 Task: Font style For heading Use Italics Amiri Quran with dark grey 1 1 colour & bold. font size for heading '20 Pt. 'Change the font style of data to AngsanaUPCand font size to  9 Pt. Change the alignment of both headline & data to  Align center. In the sheet  BankBalances templates
Action: Mouse moved to (40, 169)
Screenshot: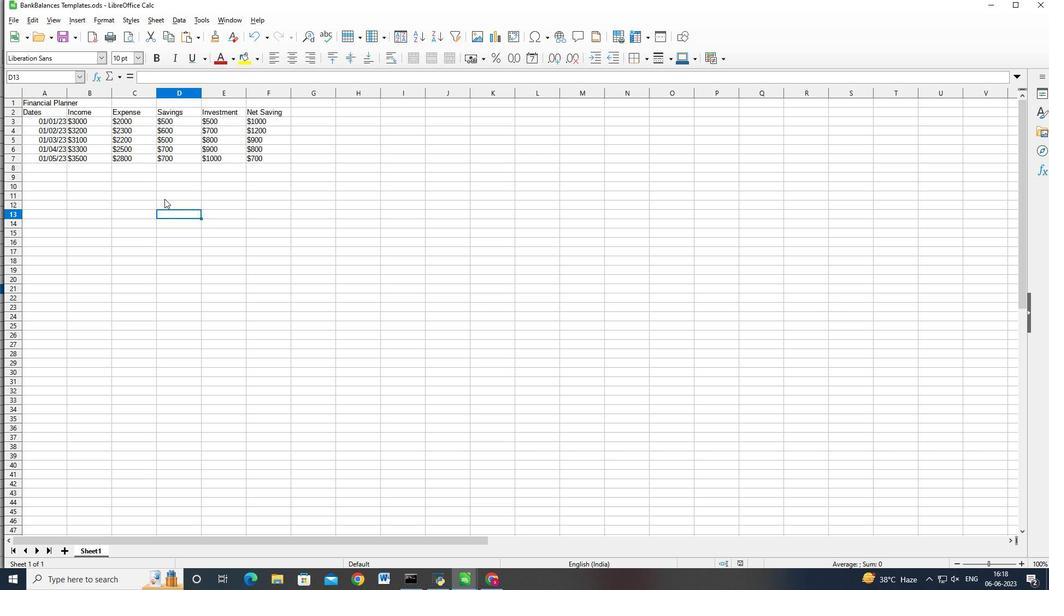 
Action: Mouse pressed left at (40, 169)
Screenshot: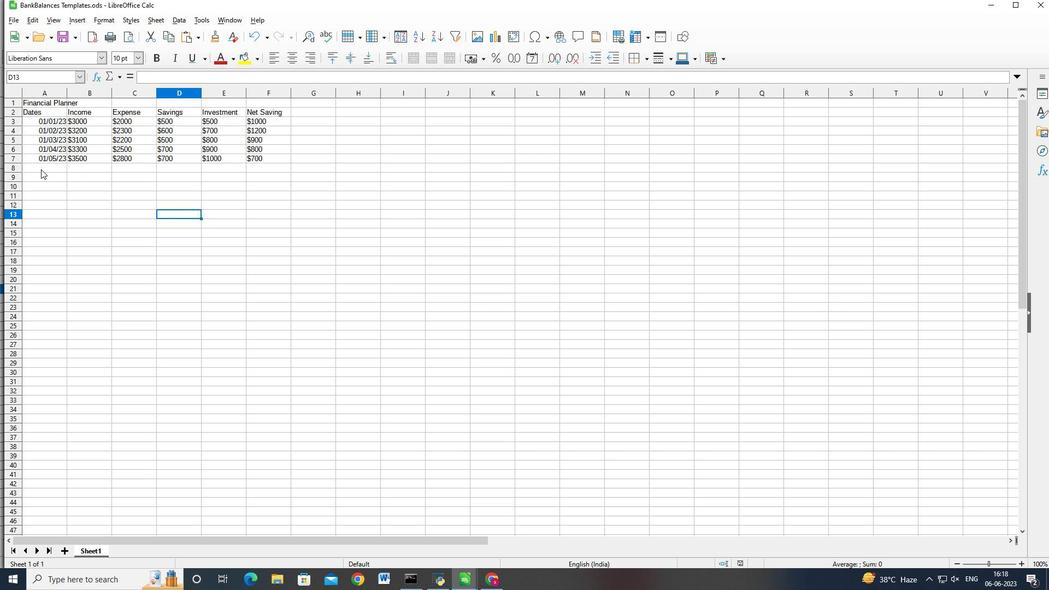 
Action: Mouse moved to (78, 178)
Screenshot: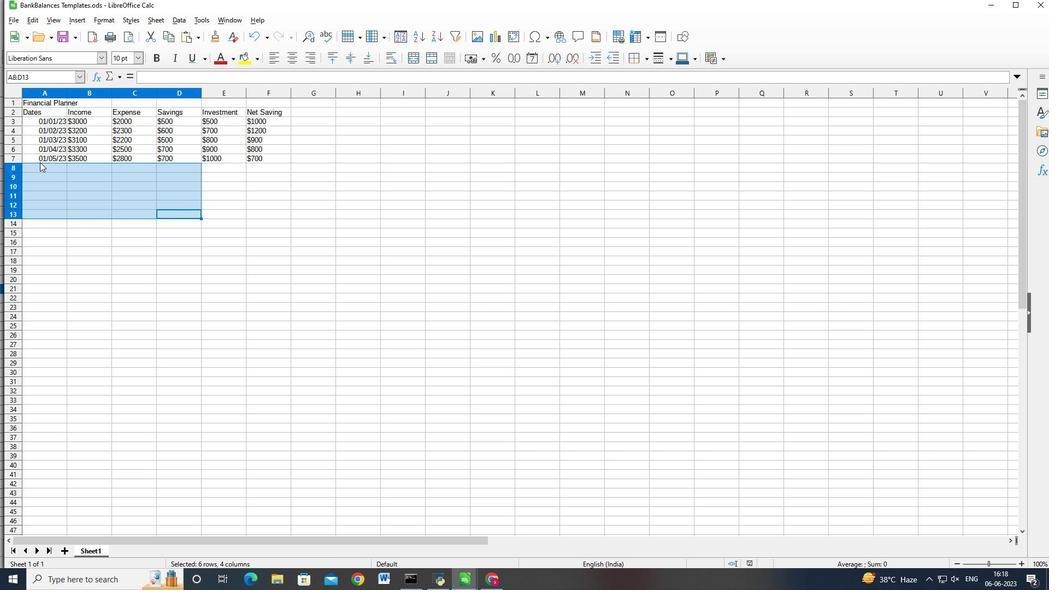 
Action: Mouse pressed right at (78, 178)
Screenshot: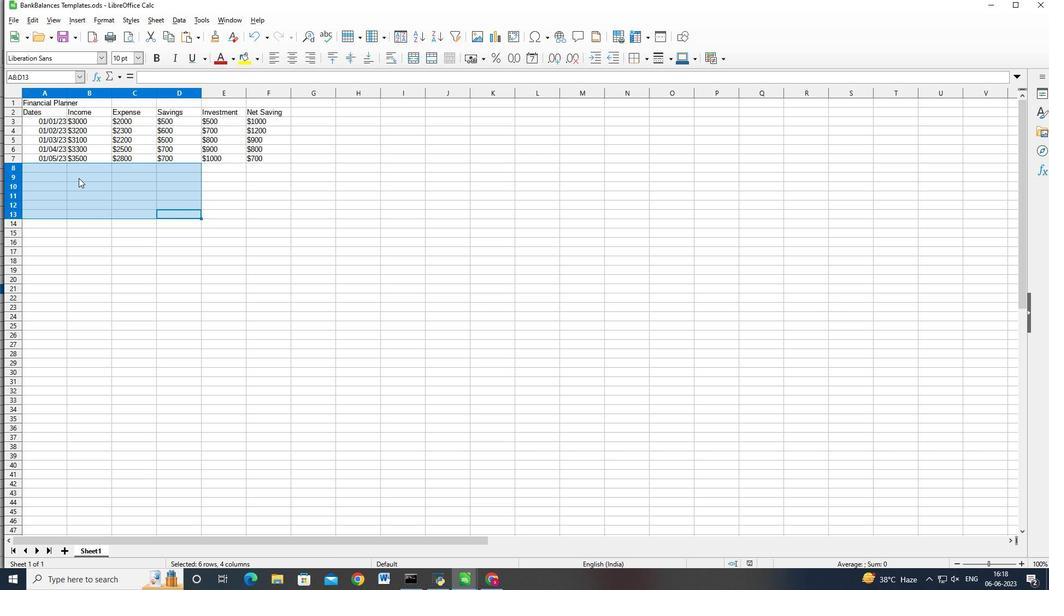 
Action: Mouse moved to (46, 179)
Screenshot: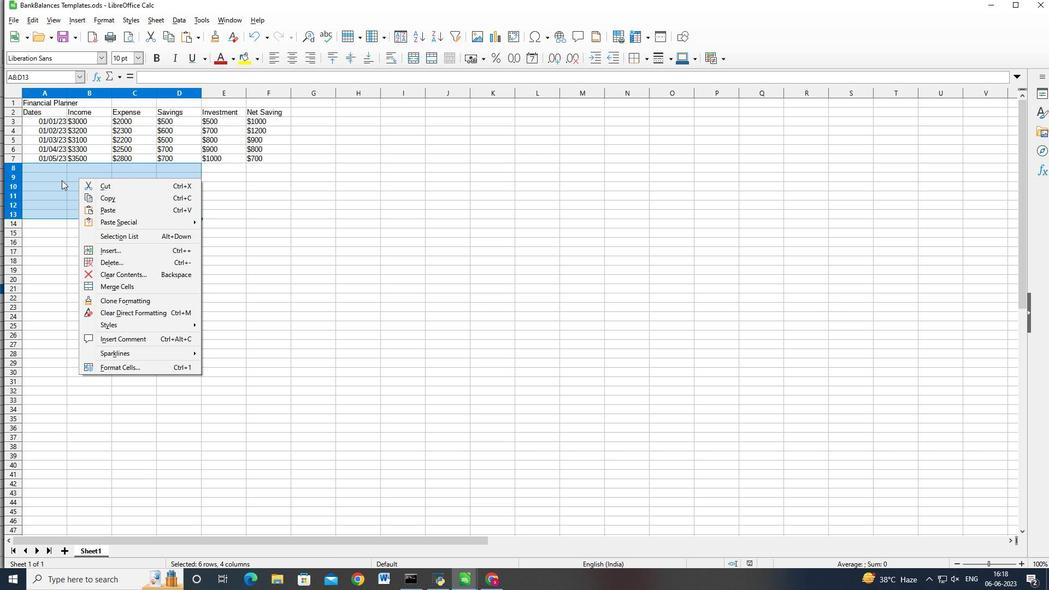 
Action: Mouse pressed right at (46, 179)
Screenshot: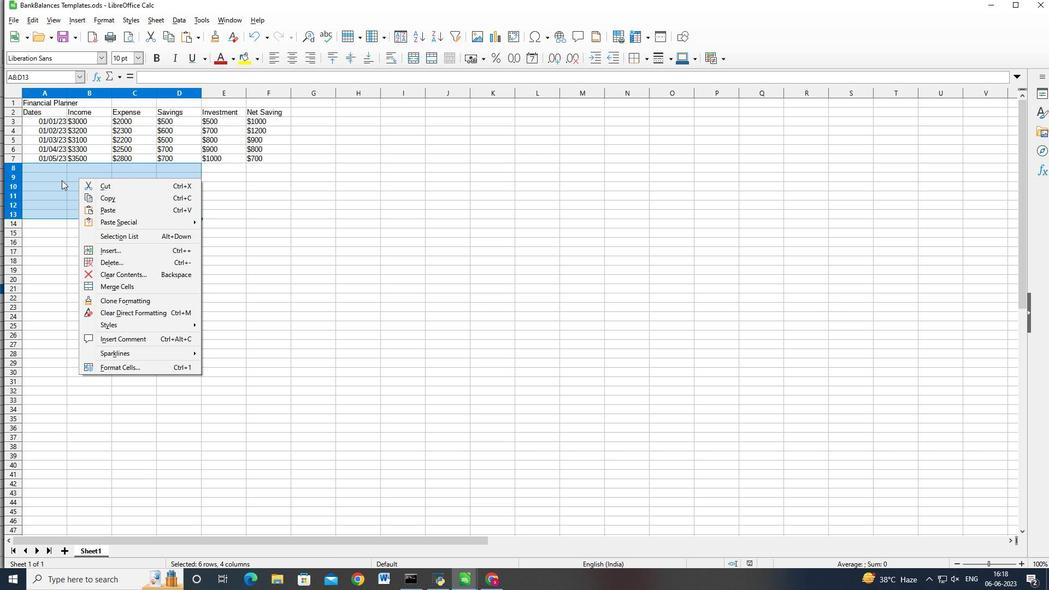 
Action: Mouse pressed right at (46, 179)
Screenshot: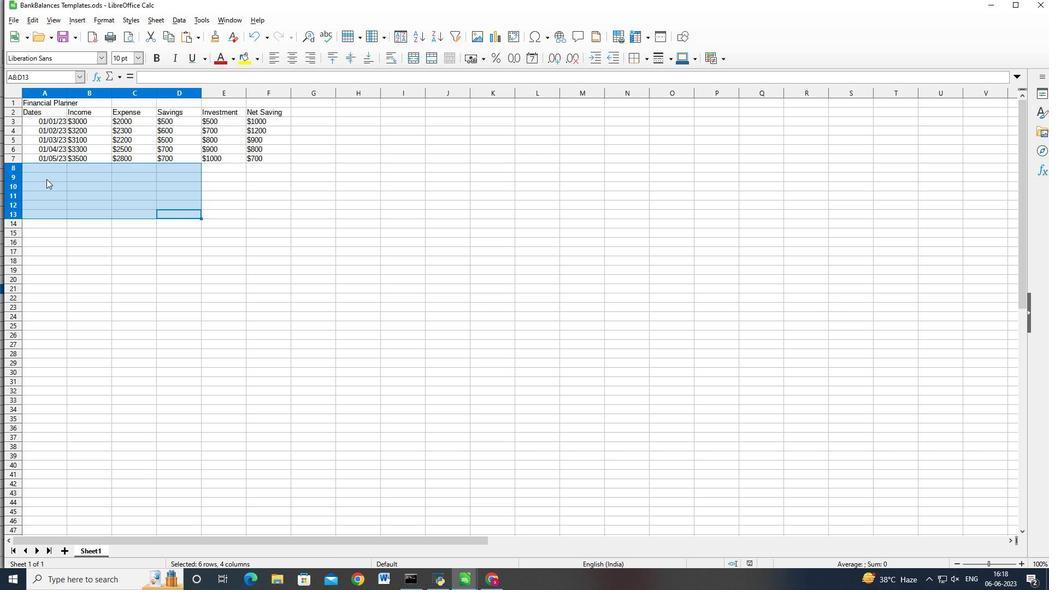 
Action: Mouse moved to (386, 229)
Screenshot: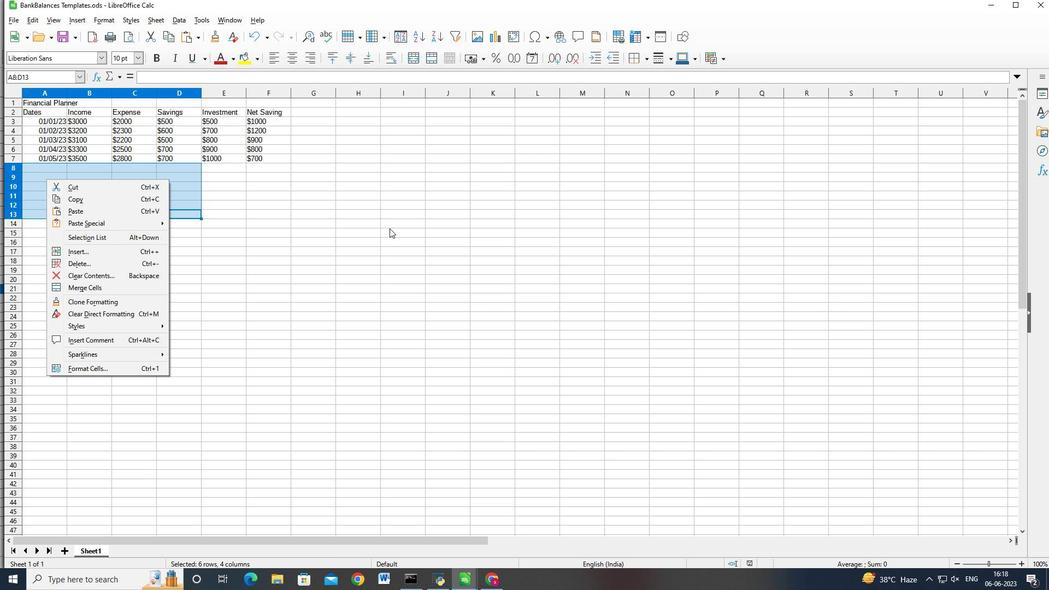 
Action: Mouse pressed left at (386, 229)
Screenshot: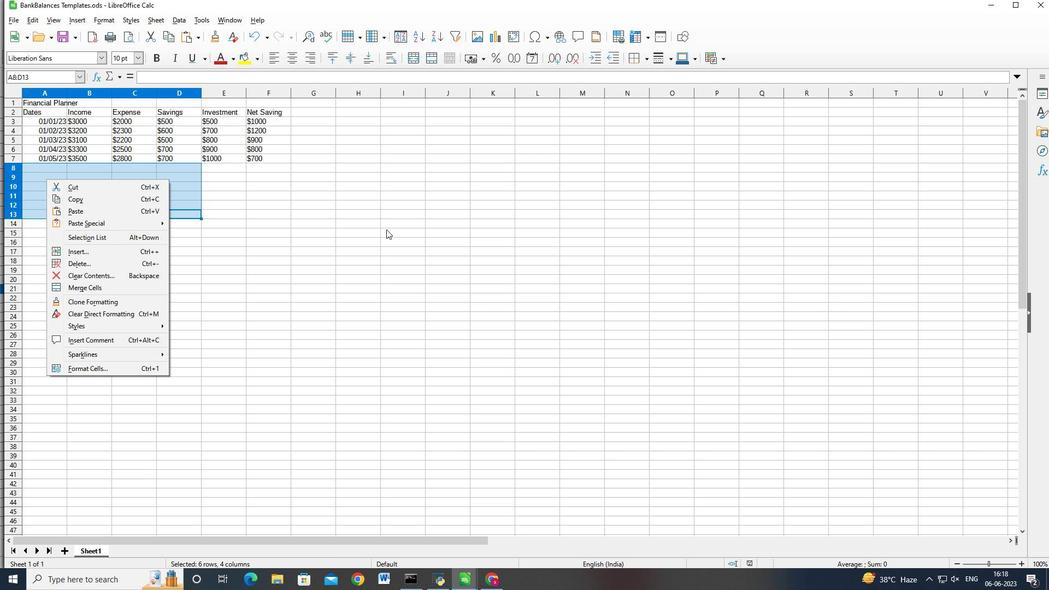 
Action: Mouse moved to (122, 235)
Screenshot: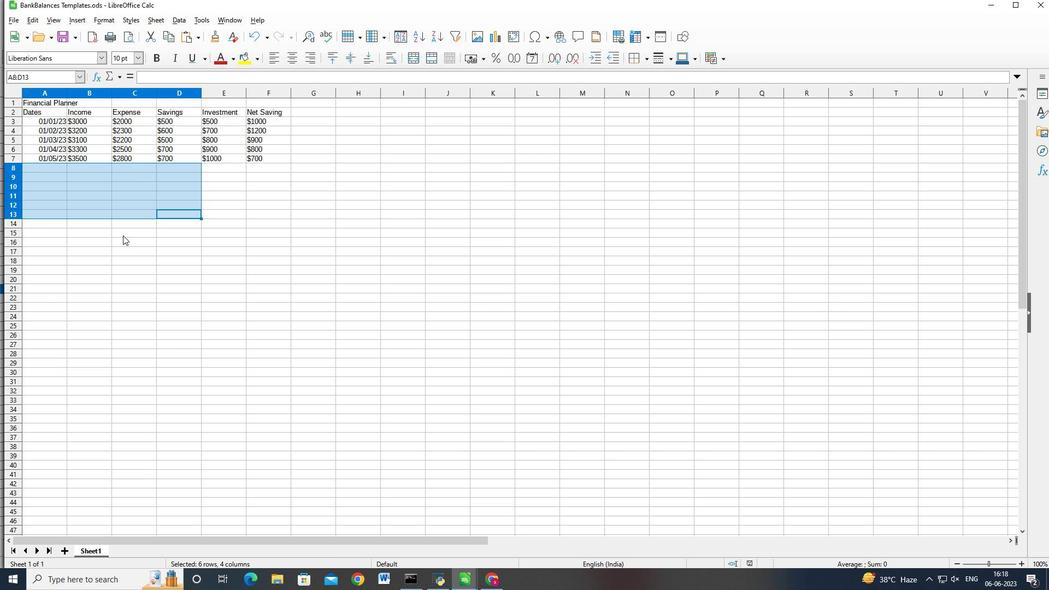 
Action: Mouse pressed left at (122, 235)
Screenshot: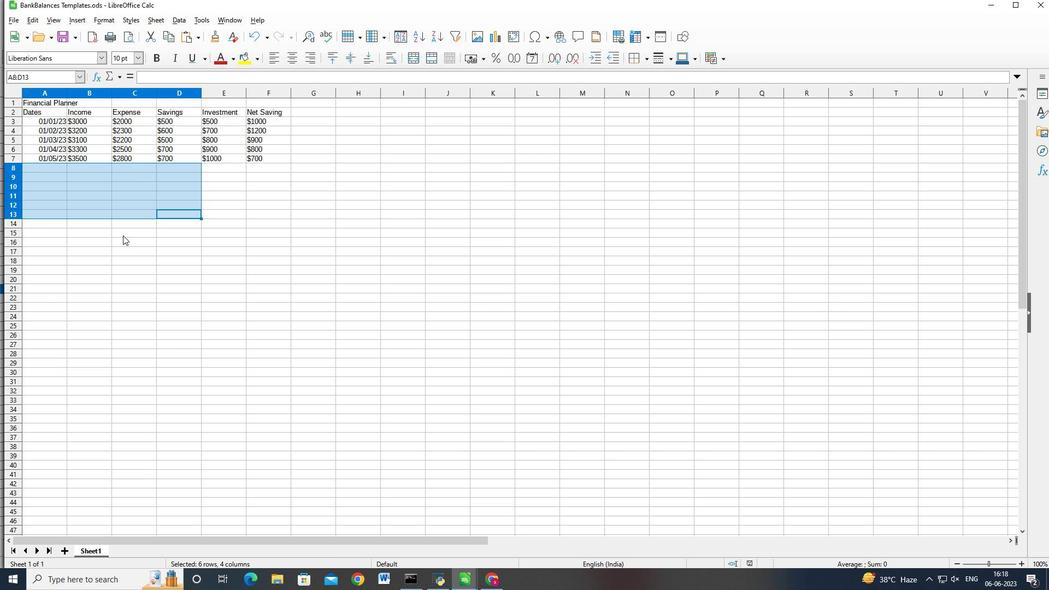 
Action: Mouse moved to (39, 103)
Screenshot: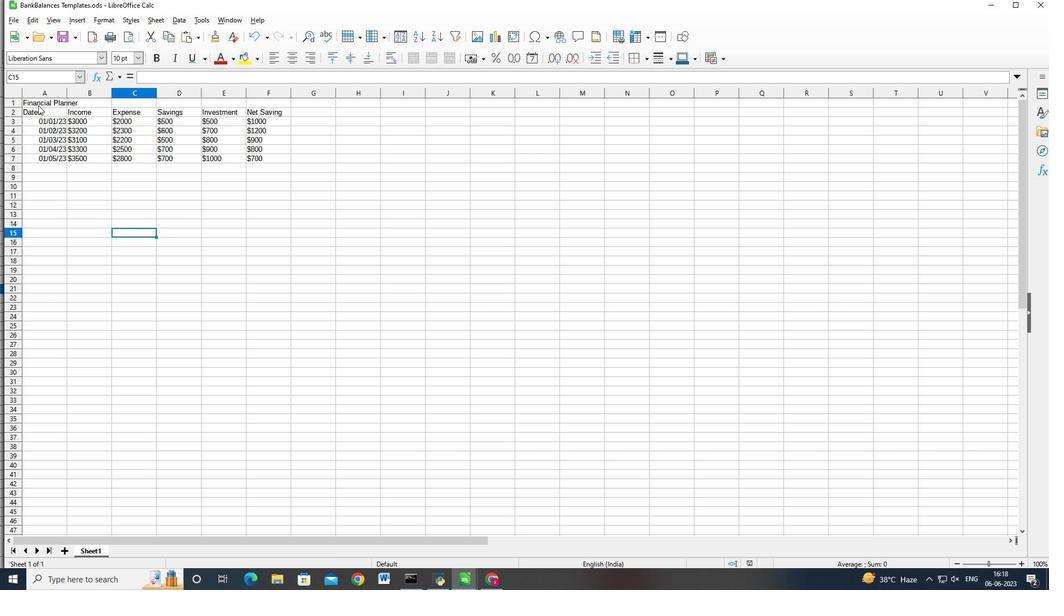 
Action: Mouse pressed left at (39, 103)
Screenshot: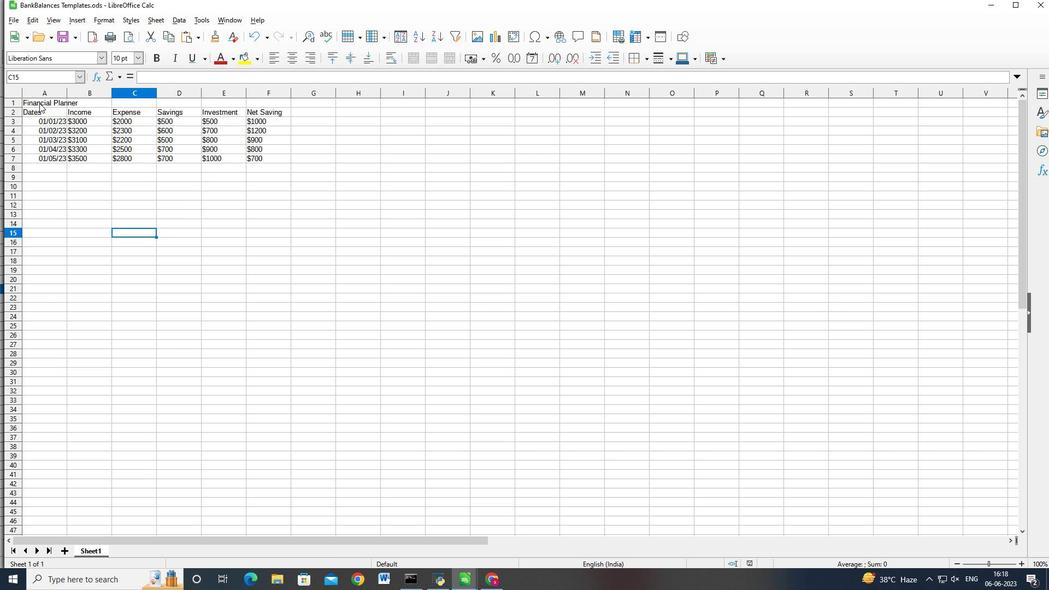 
Action: Mouse moved to (77, 99)
Screenshot: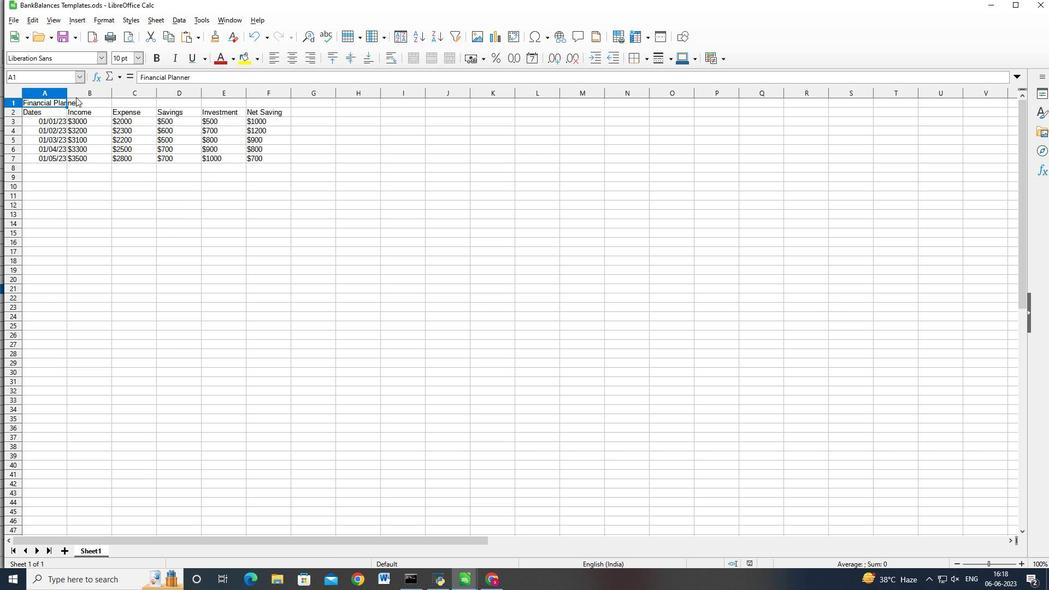 
Action: Key pressed <Key.shift>
Screenshot: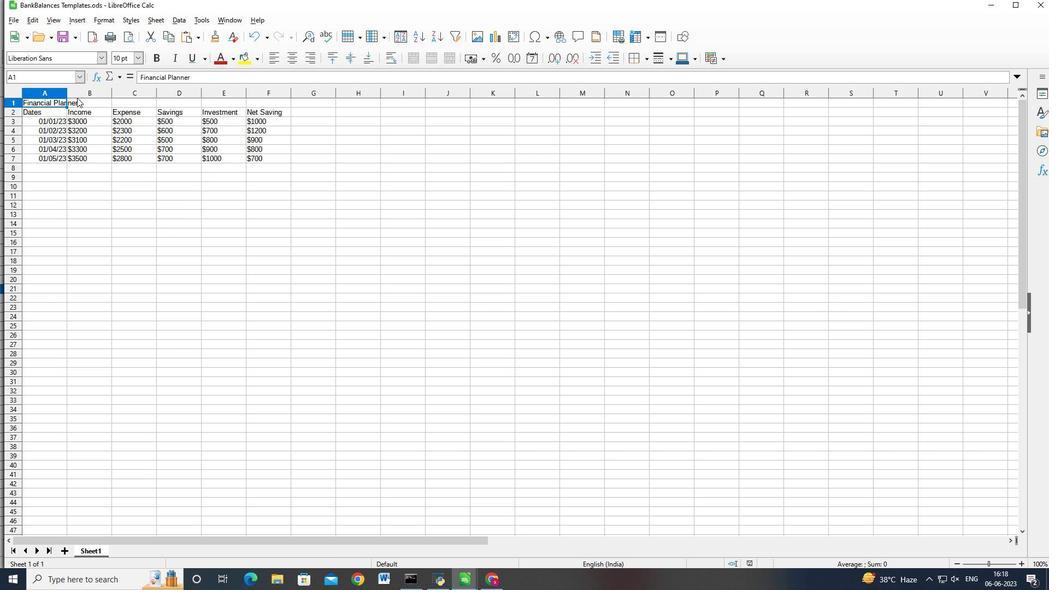 
Action: Mouse moved to (77, 100)
Screenshot: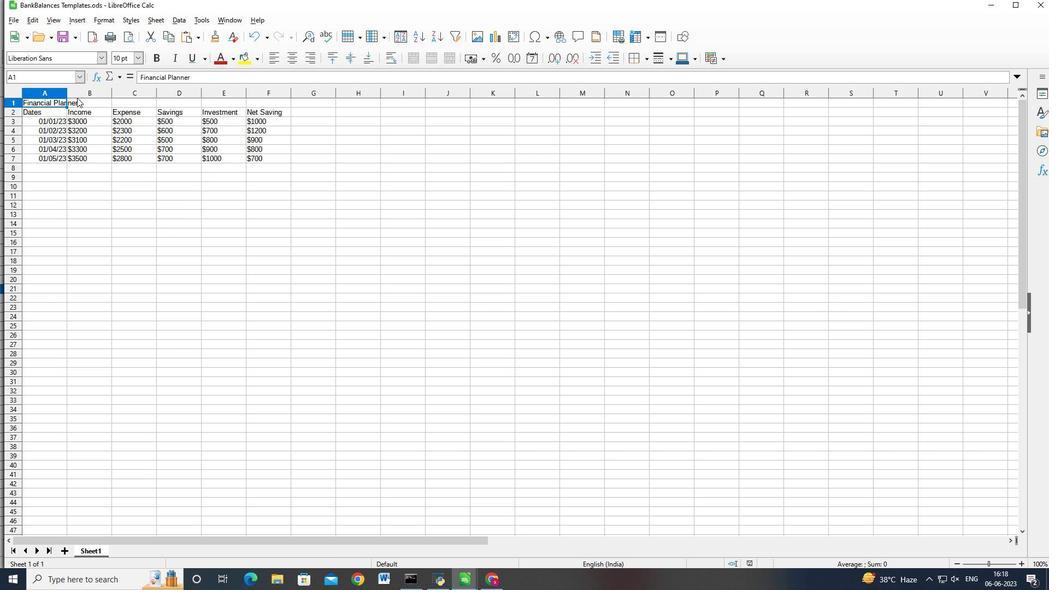 
Action: Mouse pressed left at (77, 100)
Screenshot: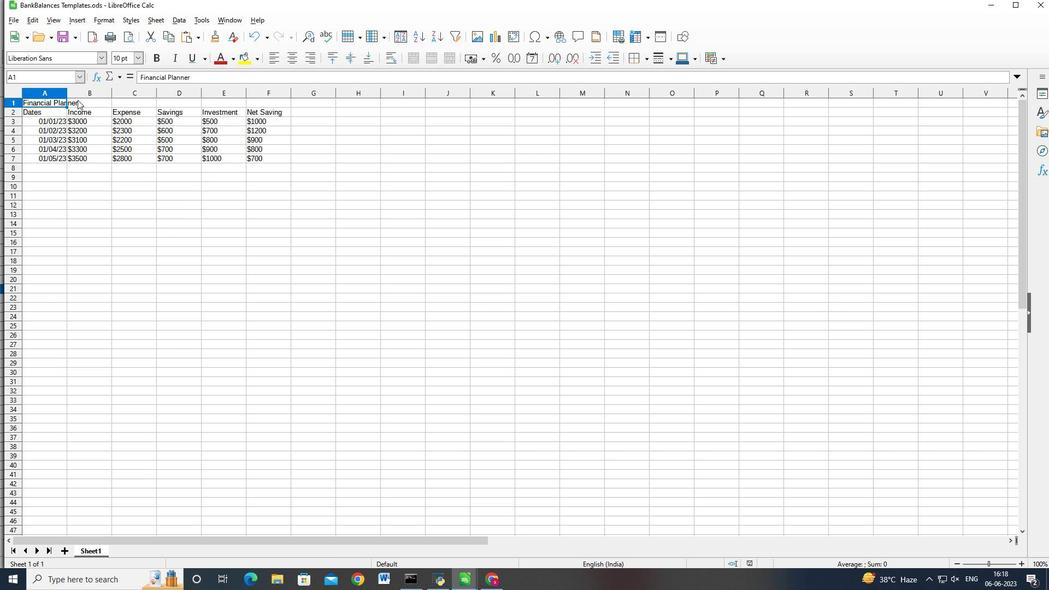 
Action: Key pressed <Key.shift><Key.shift><Key.shift><Key.shift><Key.shift><Key.shift><Key.shift><Key.shift><Key.shift><Key.shift><Key.shift><Key.shift><Key.shift><Key.shift><Key.shift><Key.shift><Key.shift><Key.shift><Key.shift><Key.shift><Key.shift><Key.shift><Key.shift><Key.shift><Key.shift><Key.shift><Key.shift><Key.shift><Key.shift><Key.shift><Key.shift><Key.shift><Key.shift><Key.shift><Key.shift><Key.shift><Key.shift>
Screenshot: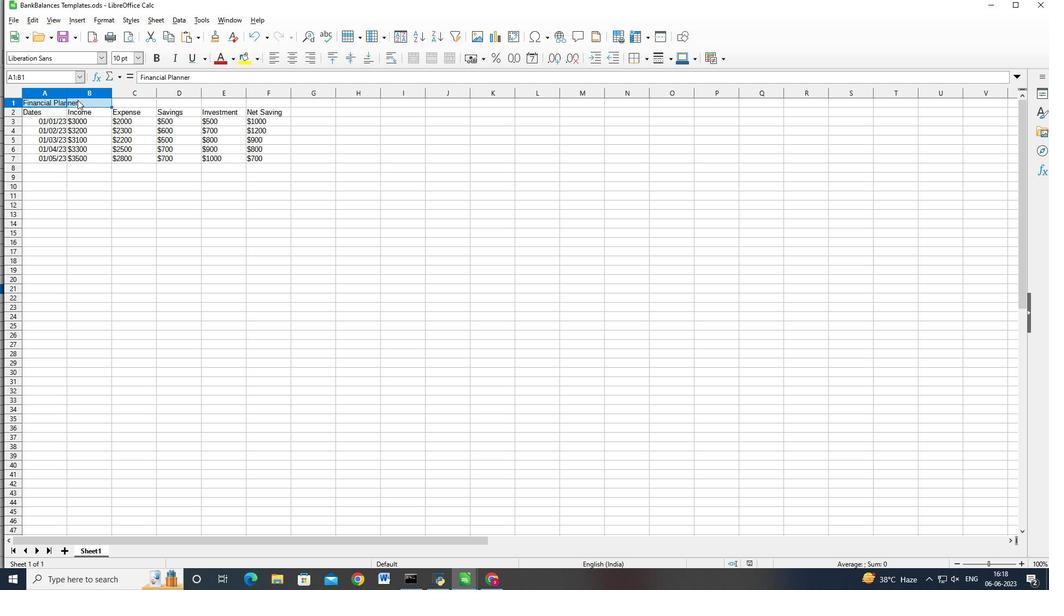 
Action: Mouse moved to (103, 57)
Screenshot: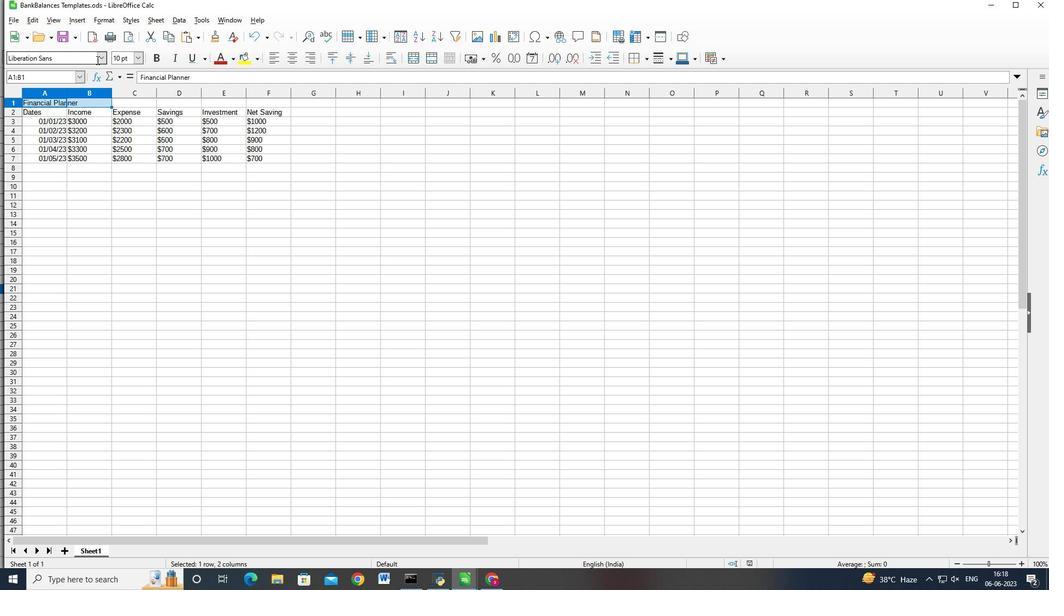 
Action: Mouse pressed left at (103, 57)
Screenshot: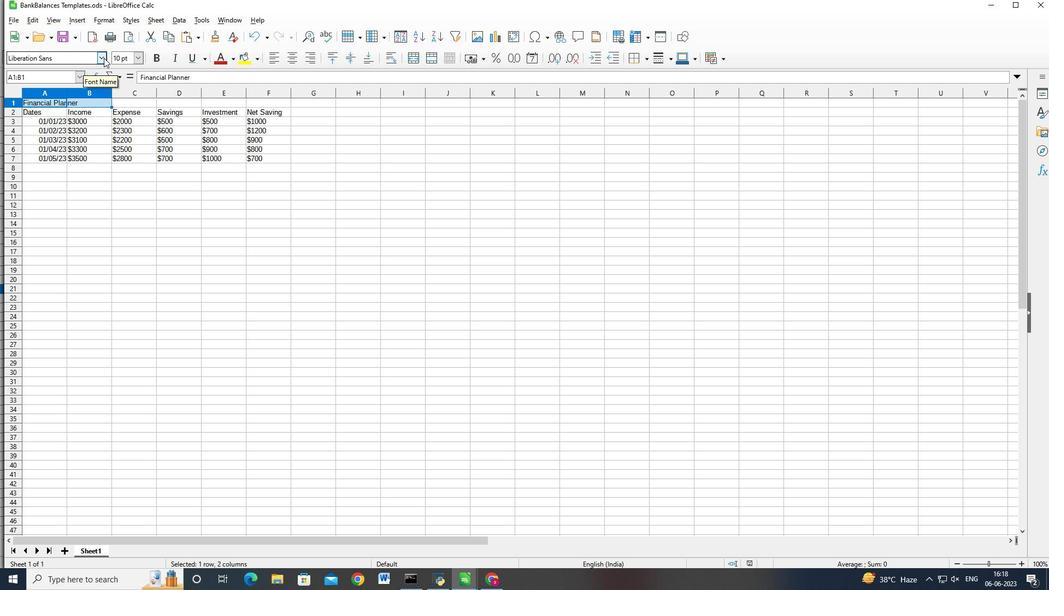 
Action: Mouse pressed left at (103, 57)
Screenshot: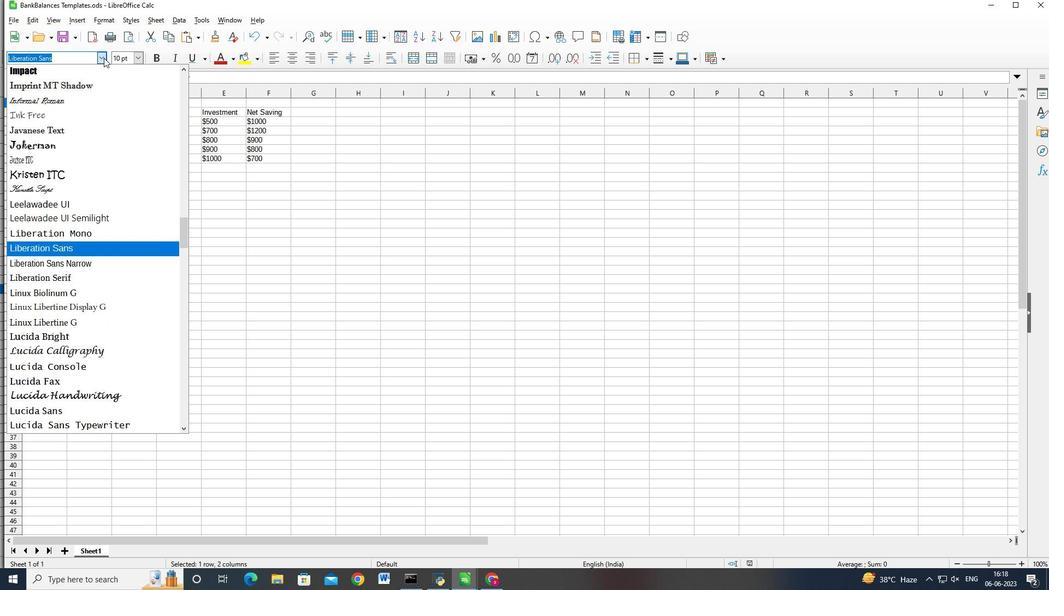 
Action: Mouse moved to (97, 60)
Screenshot: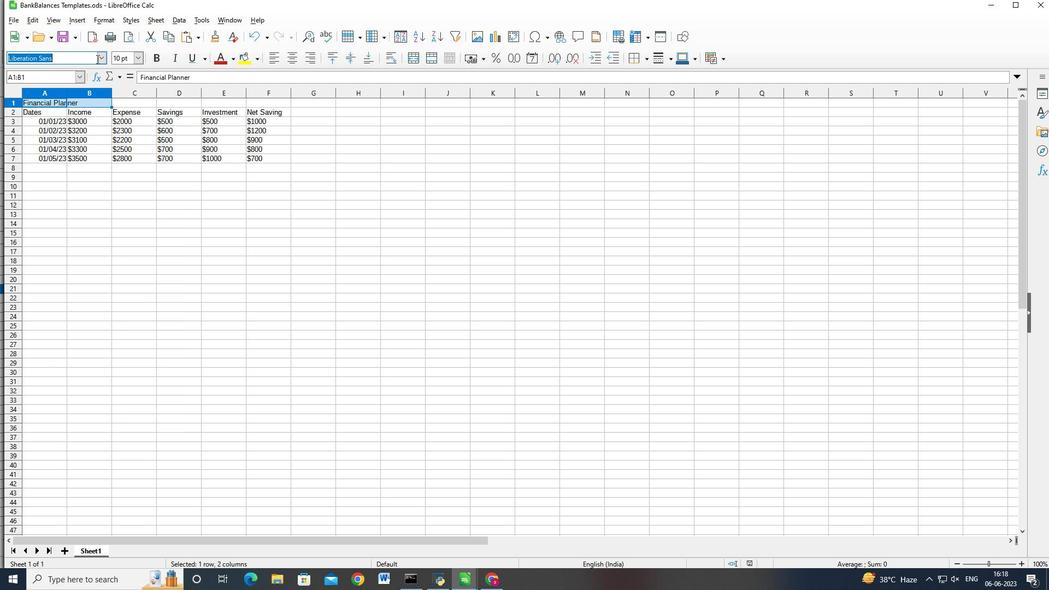 
Action: Key pressed <Key.backspace><Key.shift_r>Amiri<Key.space><Key.shift_r>quran<Key.enter>
Screenshot: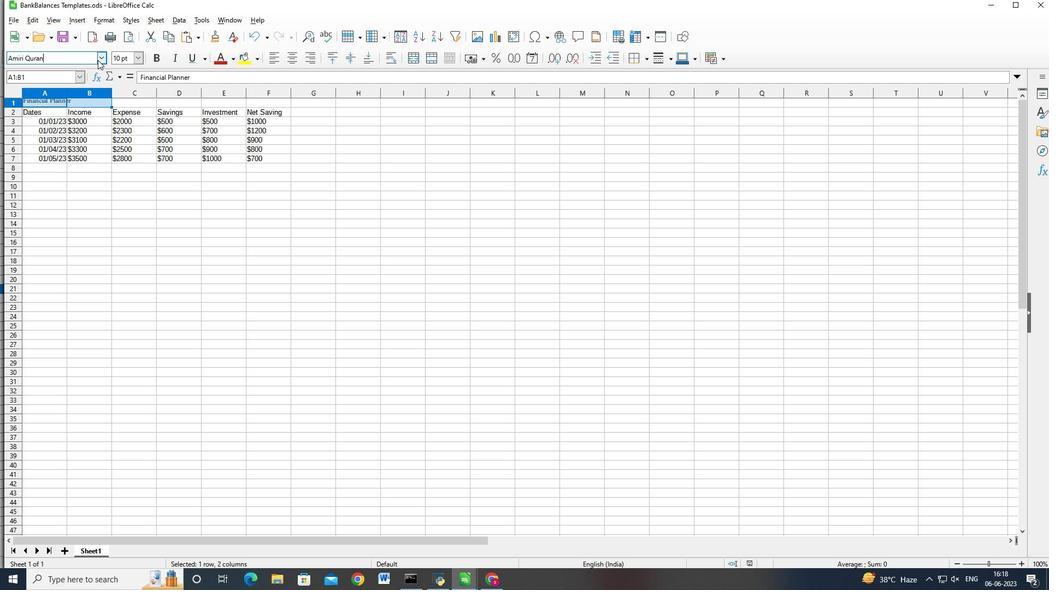 
Action: Mouse moved to (173, 57)
Screenshot: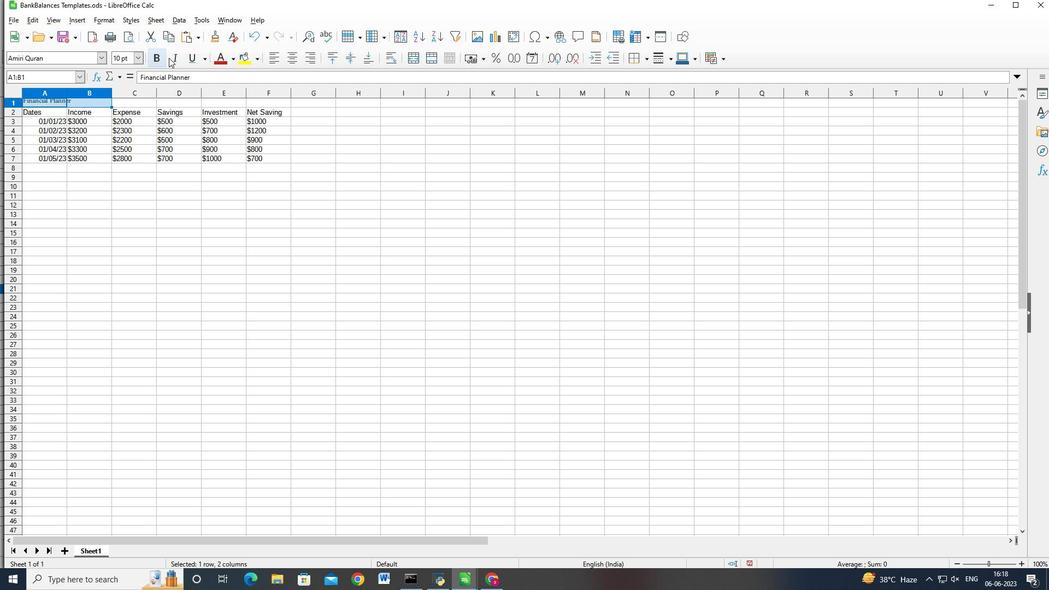 
Action: Mouse pressed left at (173, 57)
Screenshot: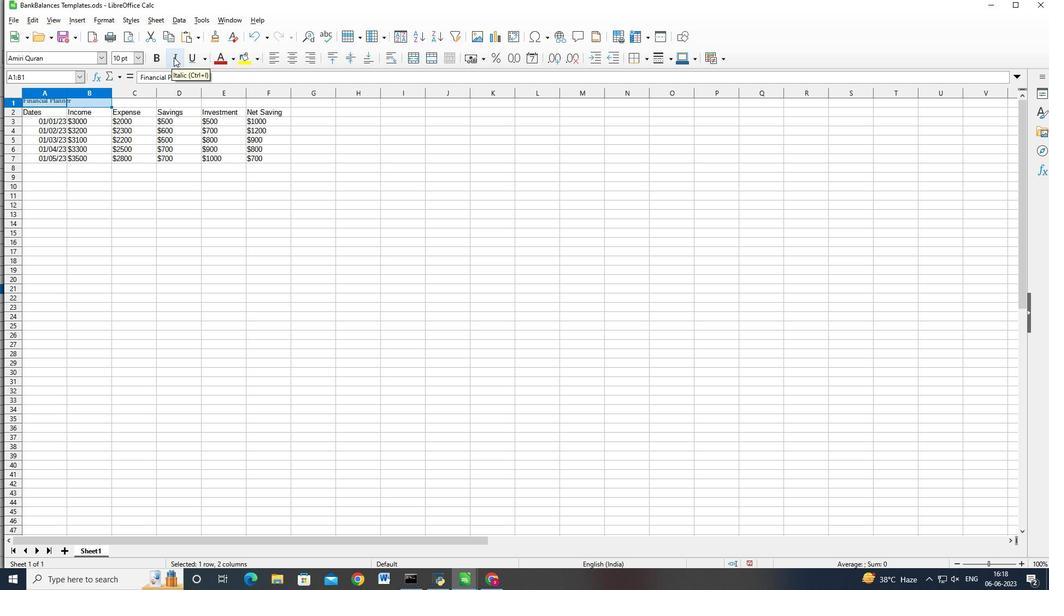 
Action: Mouse moved to (232, 56)
Screenshot: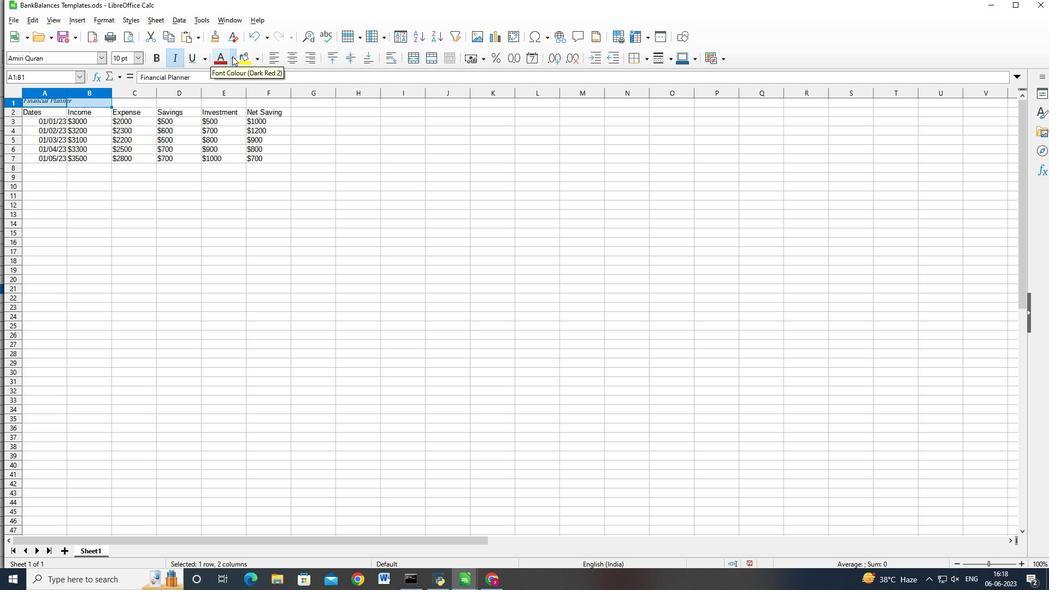 
Action: Mouse pressed left at (232, 56)
Screenshot: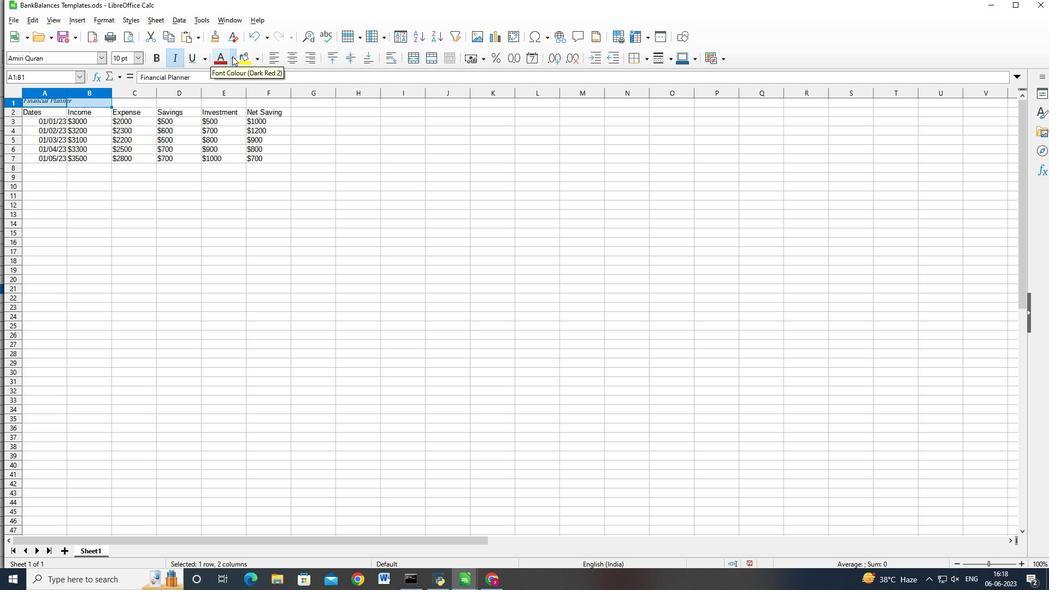 
Action: Mouse moved to (259, 127)
Screenshot: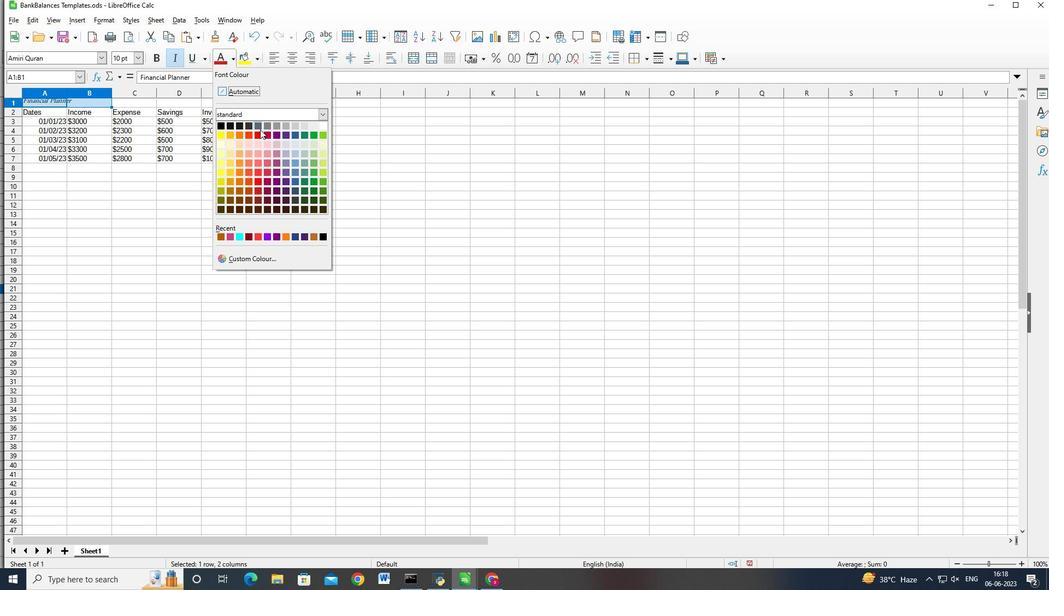 
Action: Mouse pressed left at (259, 127)
Screenshot: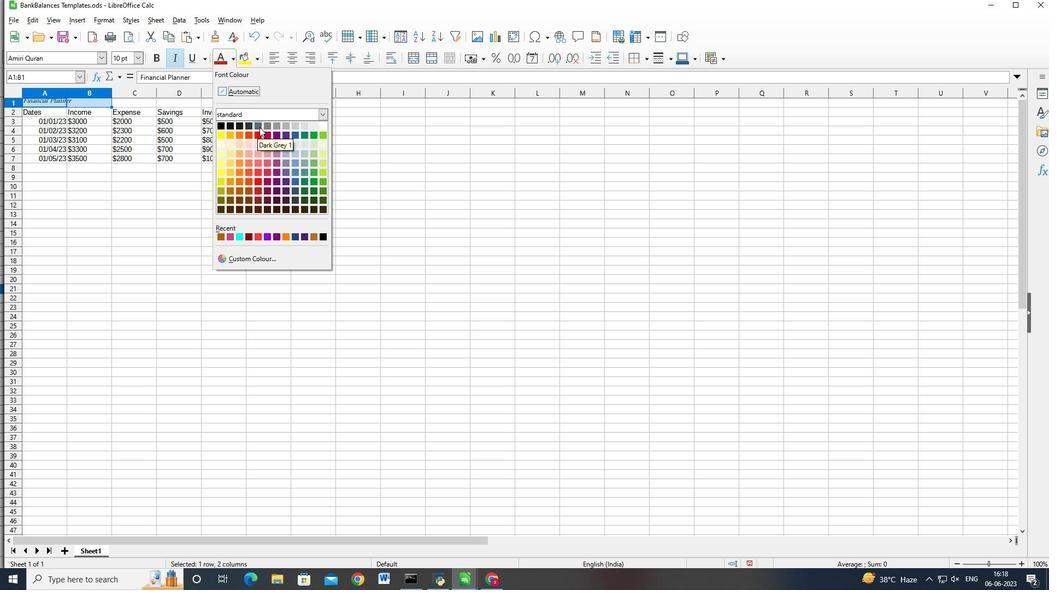 
Action: Mouse moved to (153, 56)
Screenshot: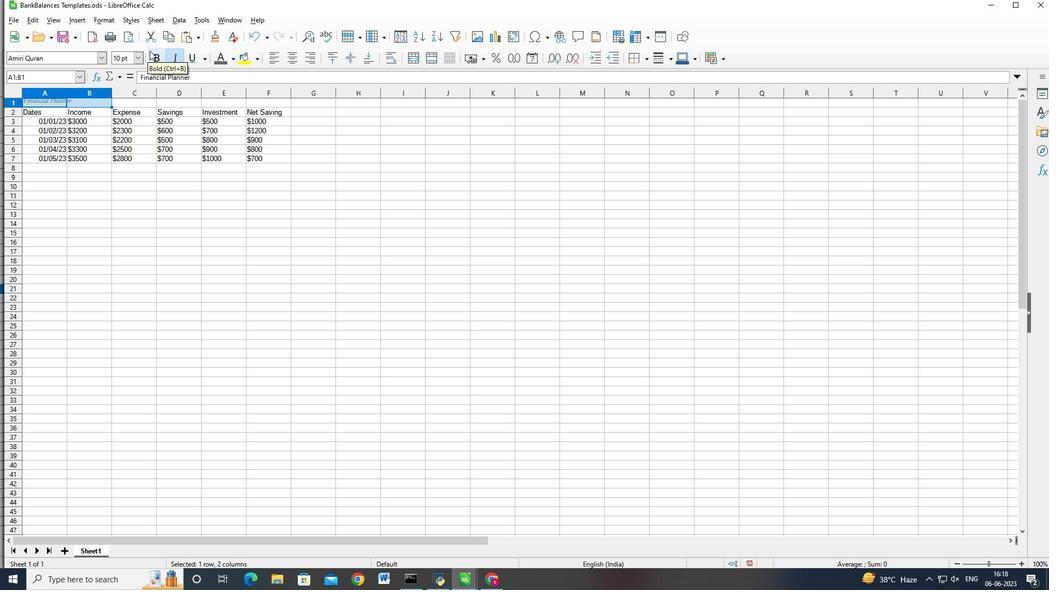 
Action: Mouse pressed left at (153, 56)
Screenshot: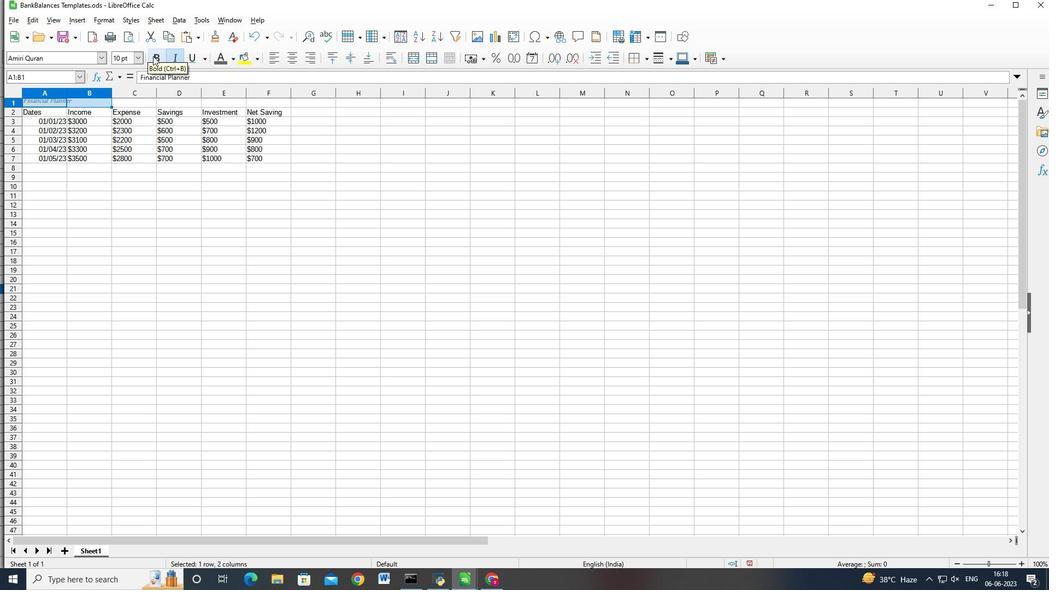 
Action: Mouse moved to (35, 112)
Screenshot: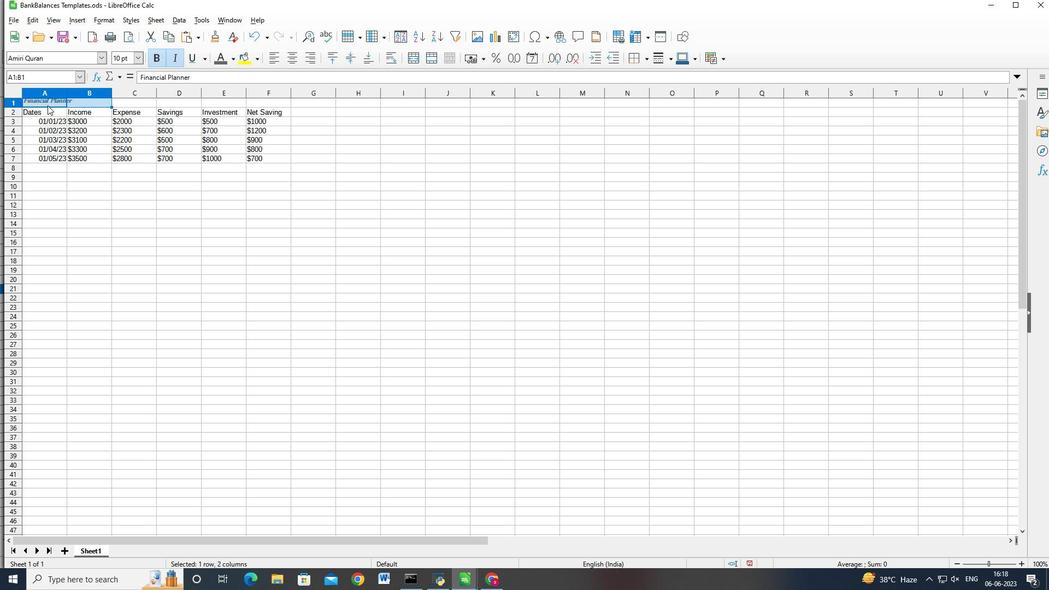 
Action: Mouse pressed left at (35, 112)
Screenshot: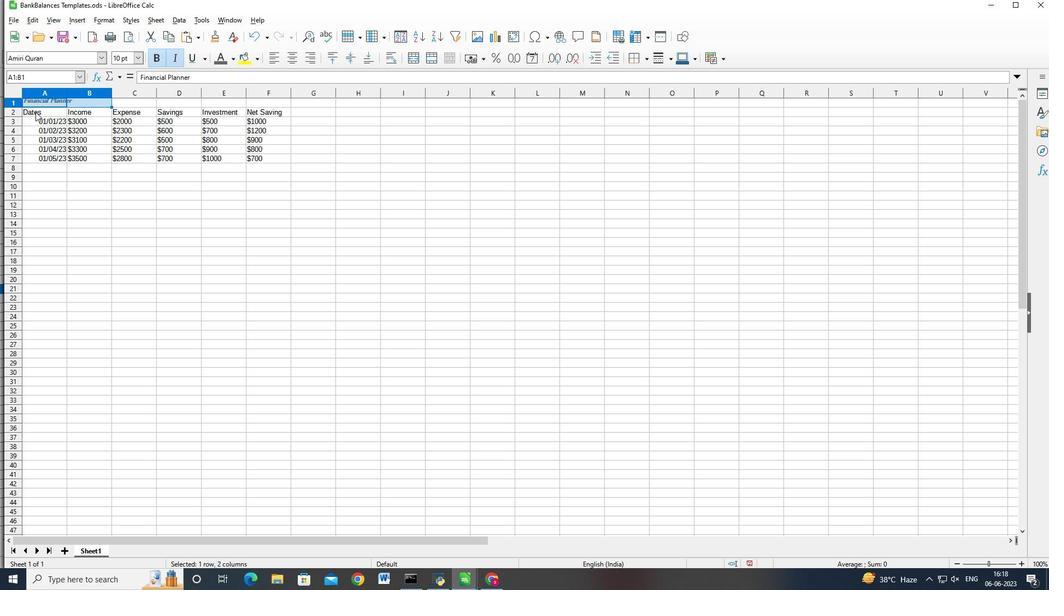 
Action: Mouse moved to (53, 97)
Screenshot: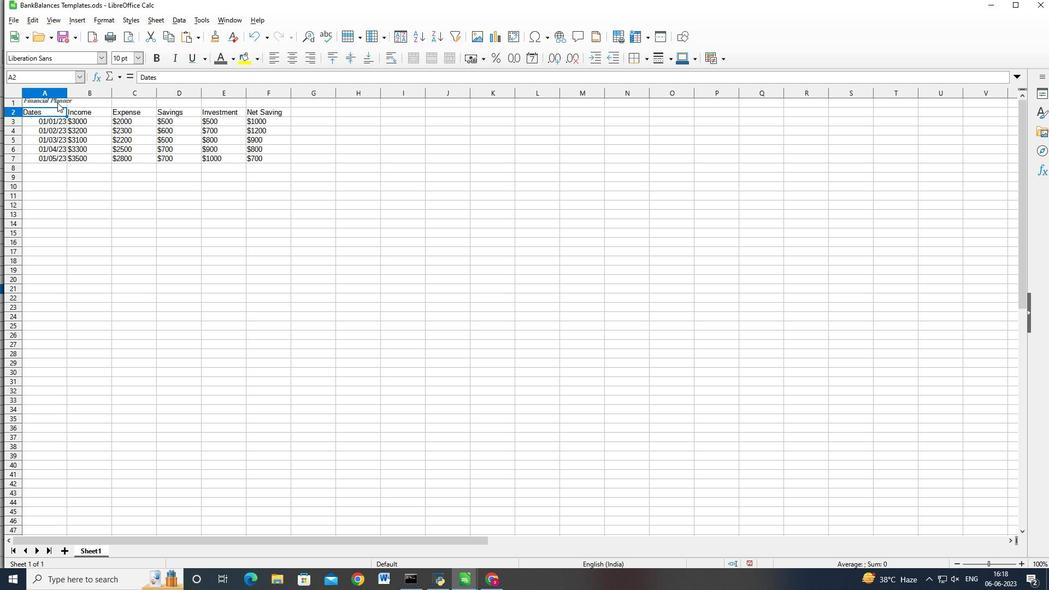 
Action: Mouse pressed left at (53, 97)
Screenshot: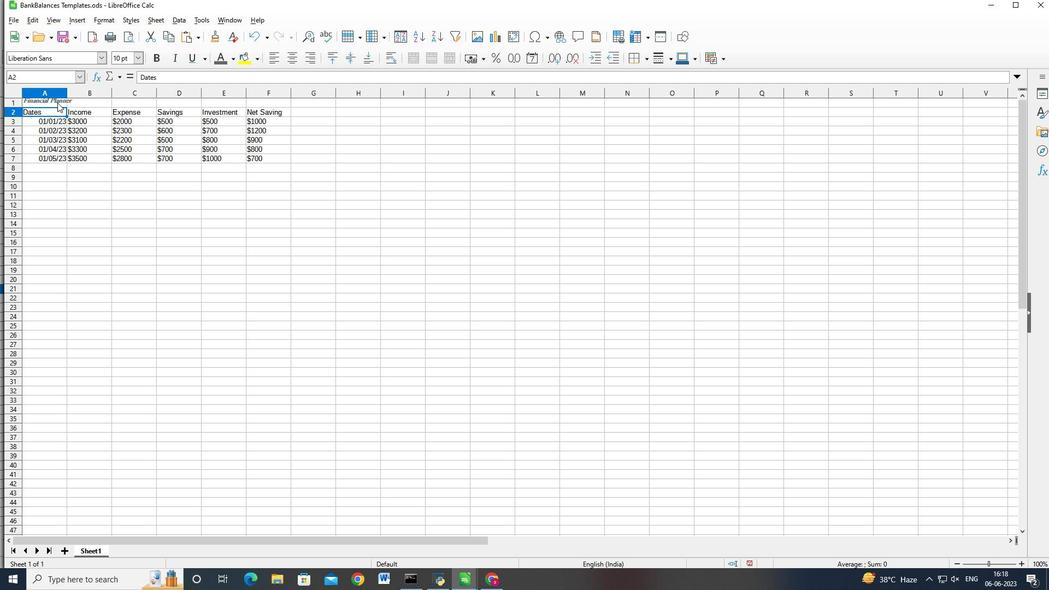 
Action: Mouse moved to (71, 103)
Screenshot: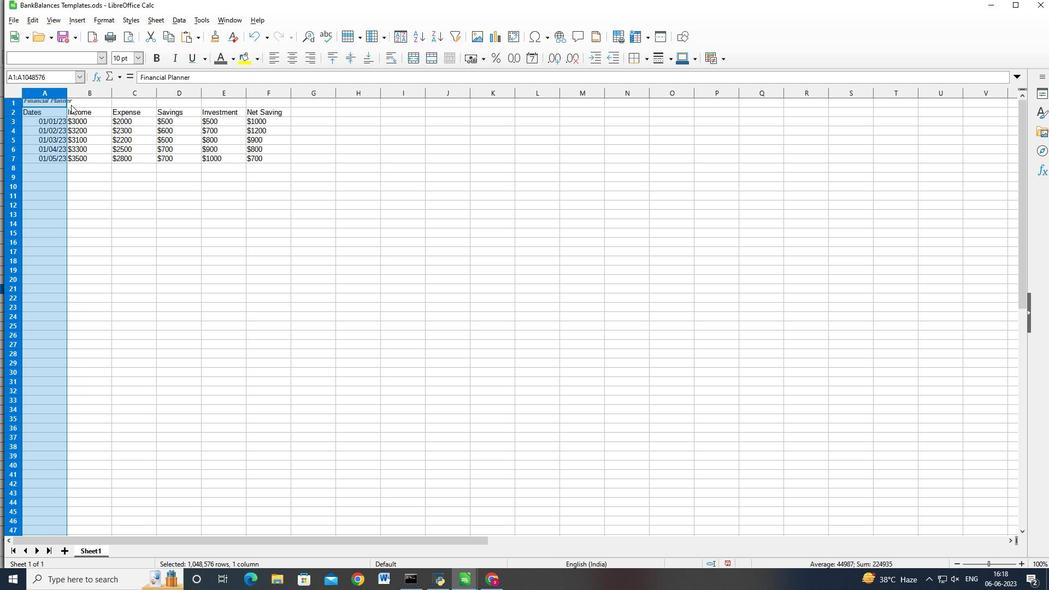
Action: Mouse pressed left at (71, 103)
Screenshot: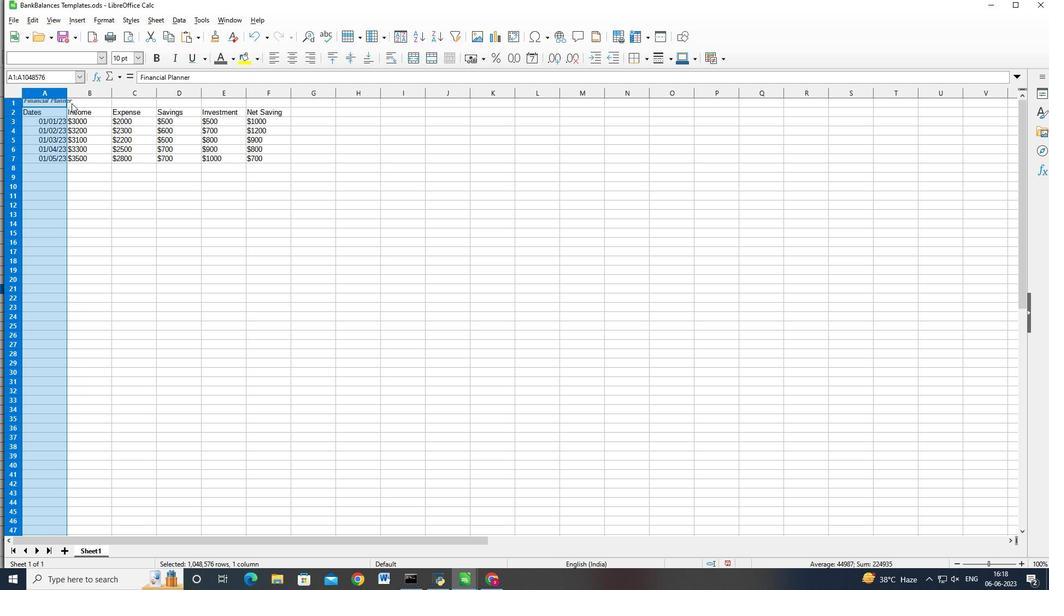 
Action: Mouse moved to (56, 105)
Screenshot: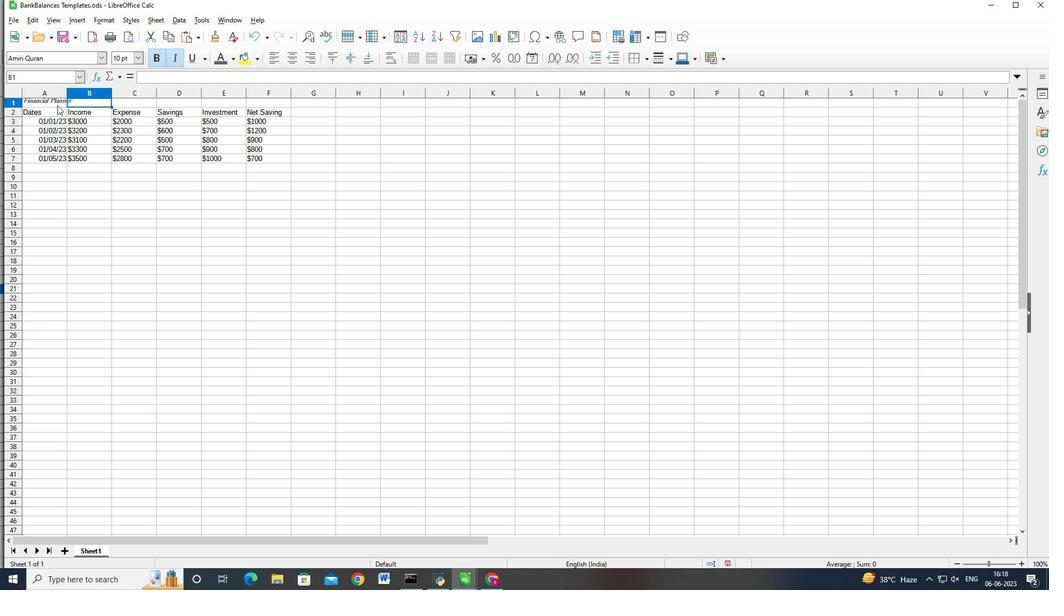 
Action: Key pressed <Key.shift>
Screenshot: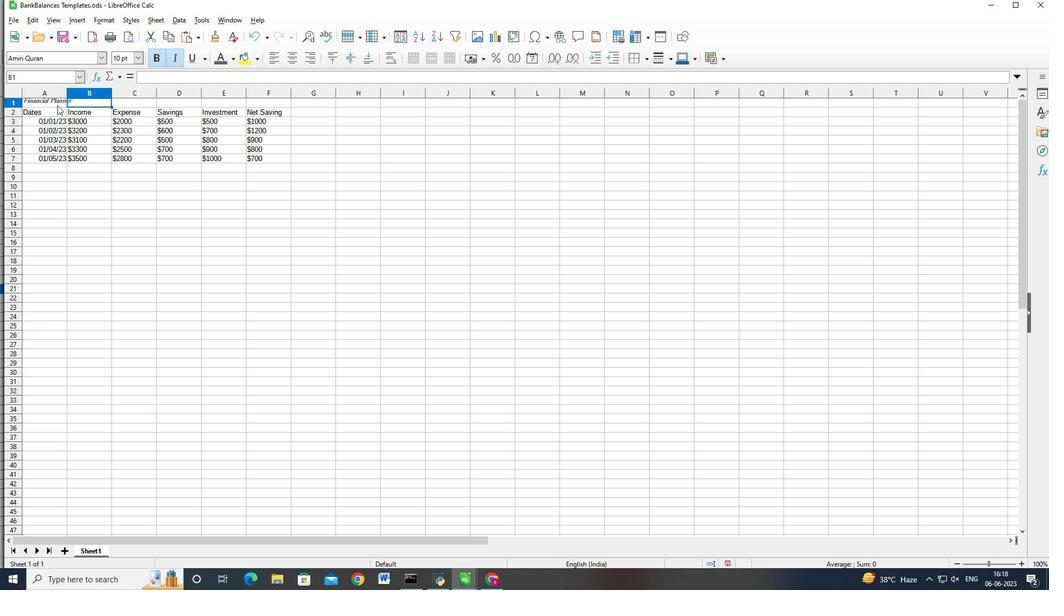 
Action: Mouse moved to (53, 101)
Screenshot: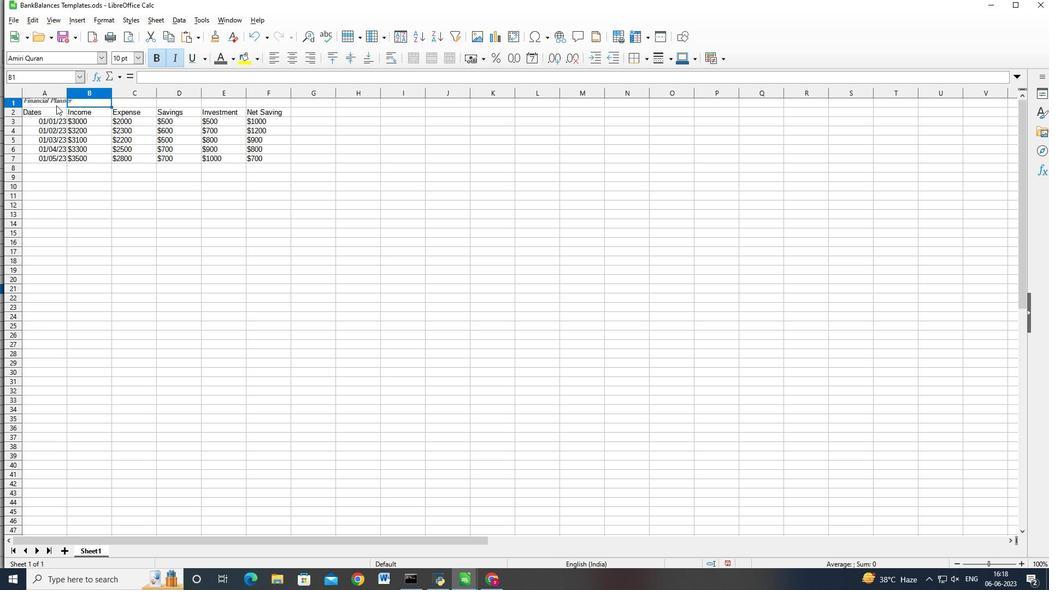 
Action: Mouse pressed left at (53, 101)
Screenshot: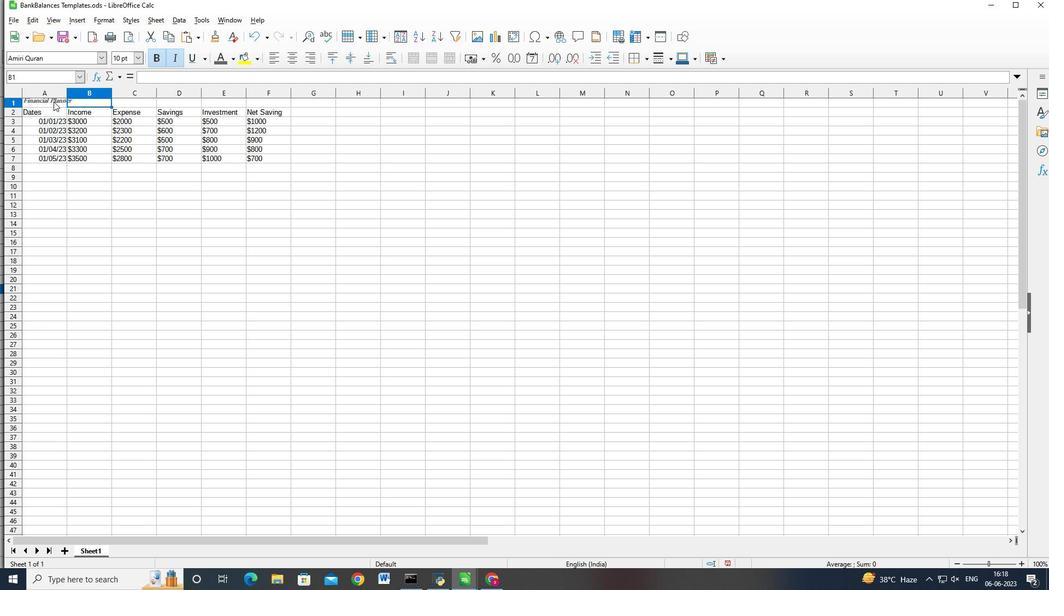 
Action: Key pressed <Key.shift><Key.shift><Key.shift><Key.shift><Key.shift>
Screenshot: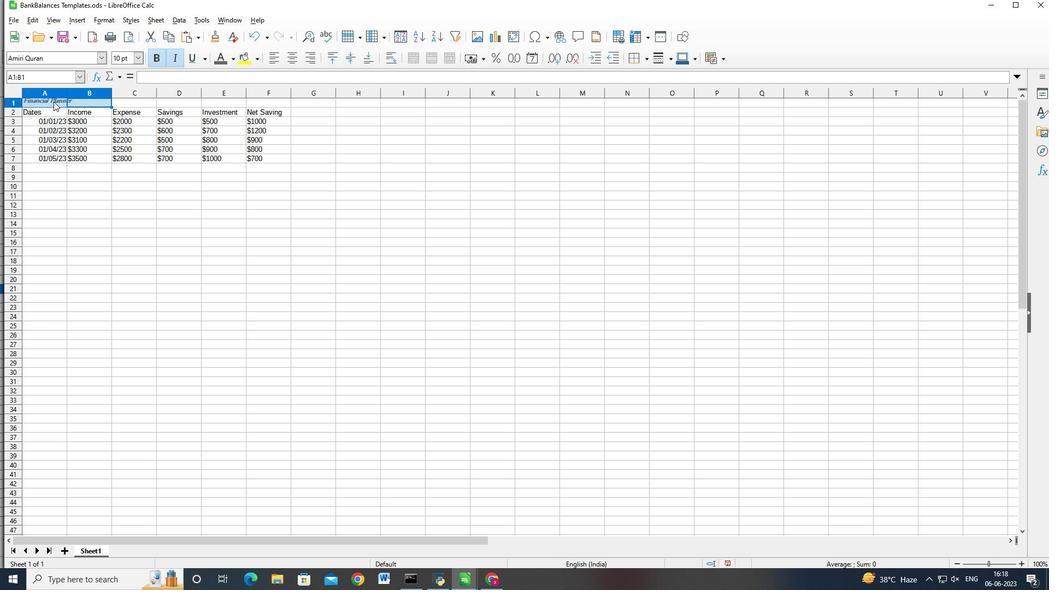 
Action: Mouse moved to (54, 101)
Screenshot: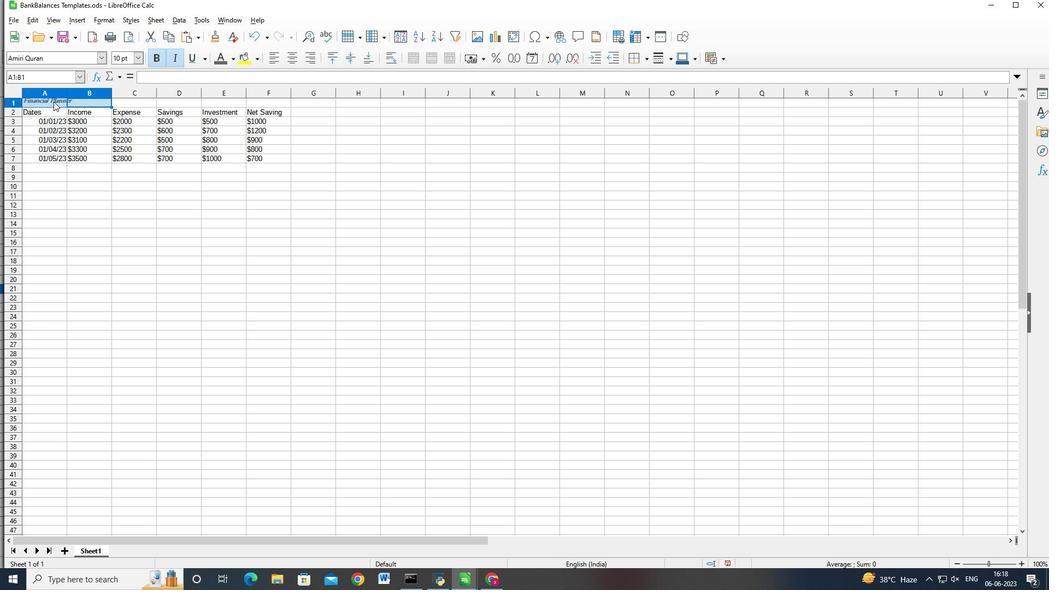 
Action: Key pressed <Key.shift>
Screenshot: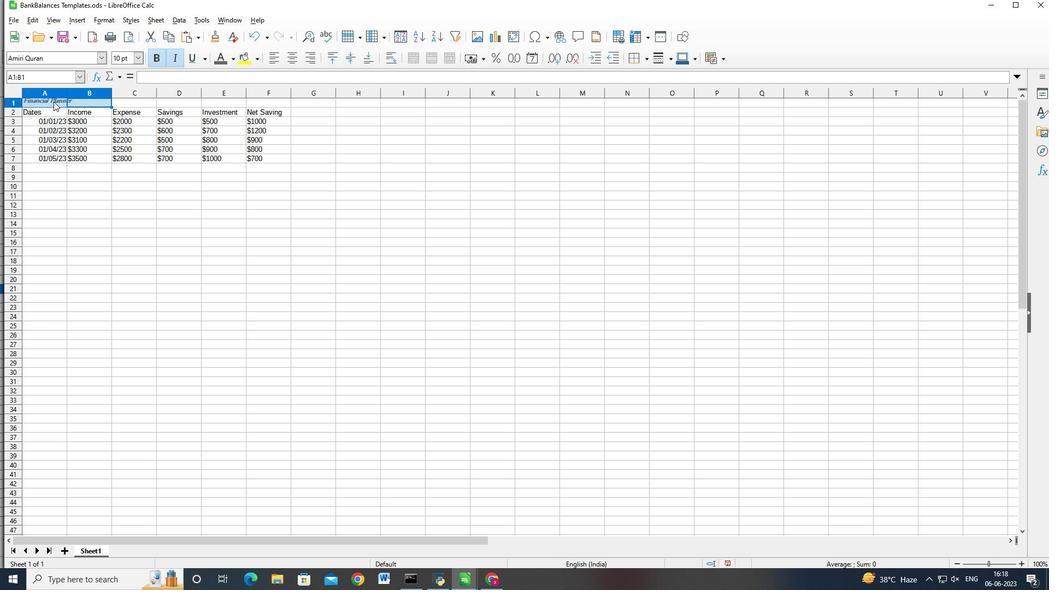 
Action: Mouse moved to (56, 100)
Screenshot: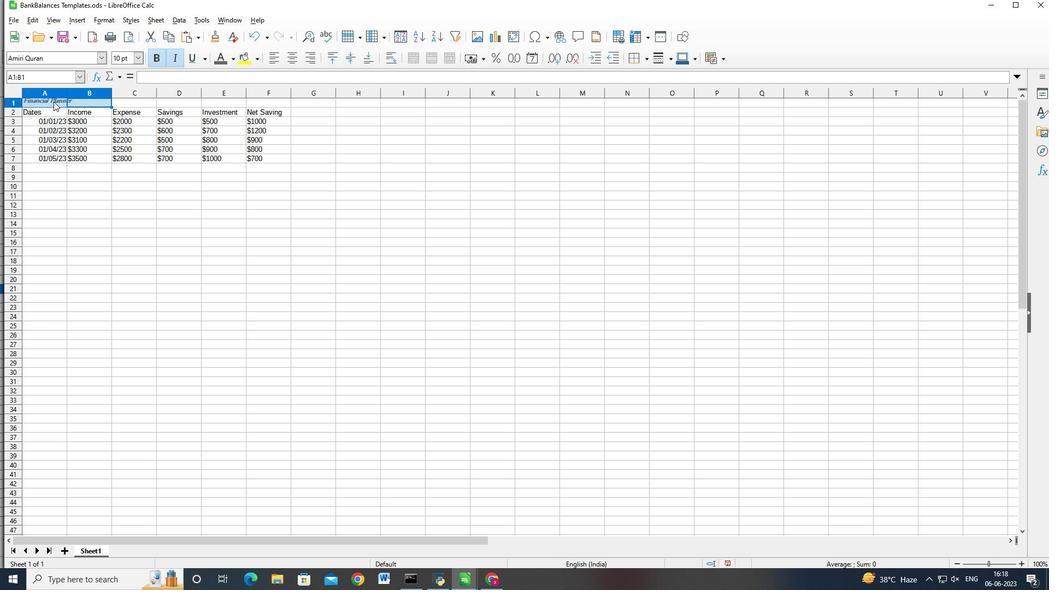 
Action: Key pressed <Key.shift>
Screenshot: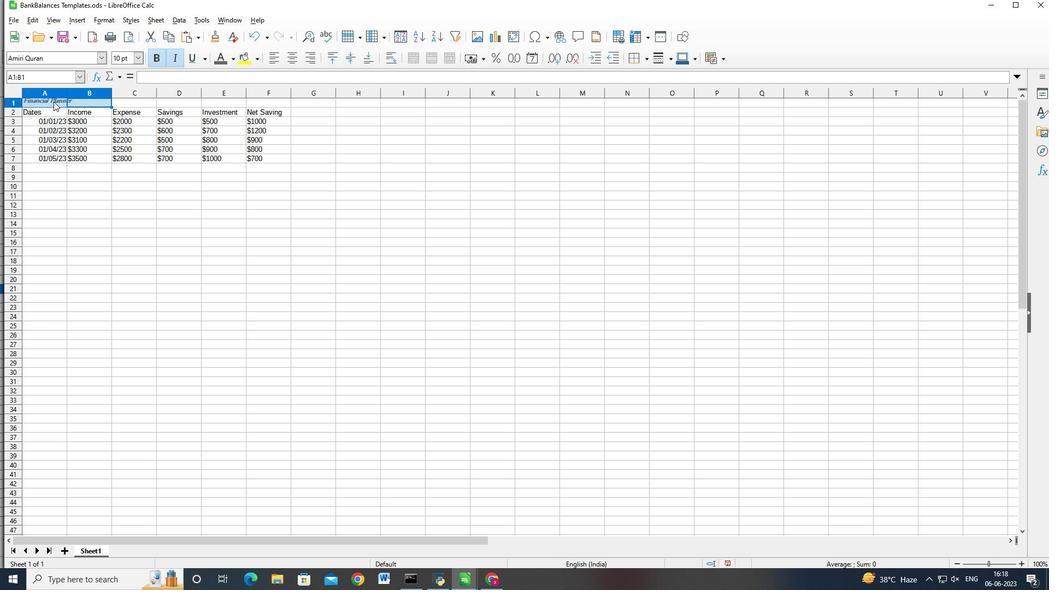 
Action: Mouse moved to (63, 98)
Screenshot: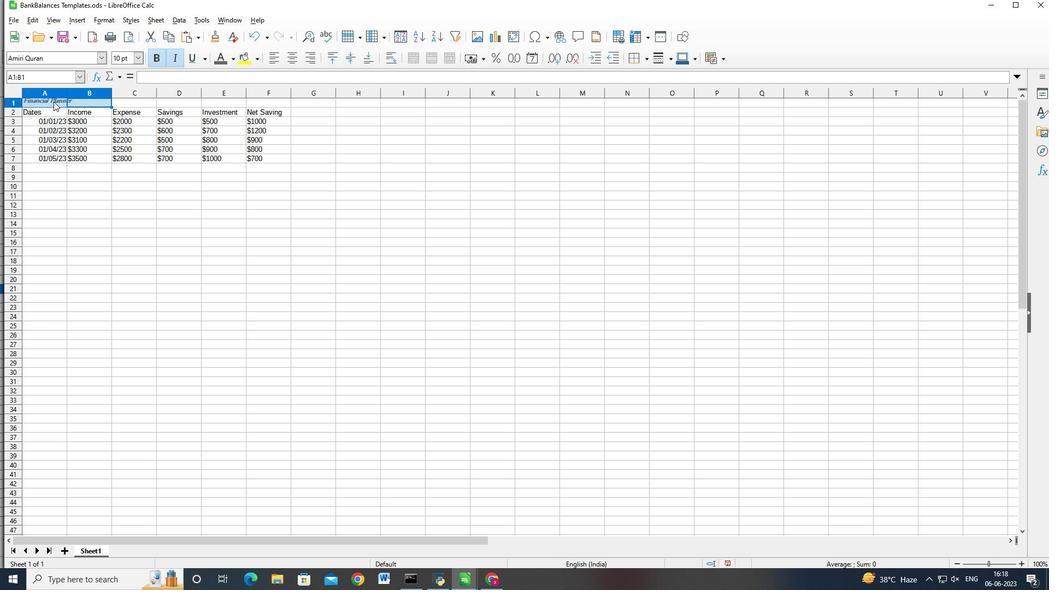 
Action: Key pressed <Key.shift>
Screenshot: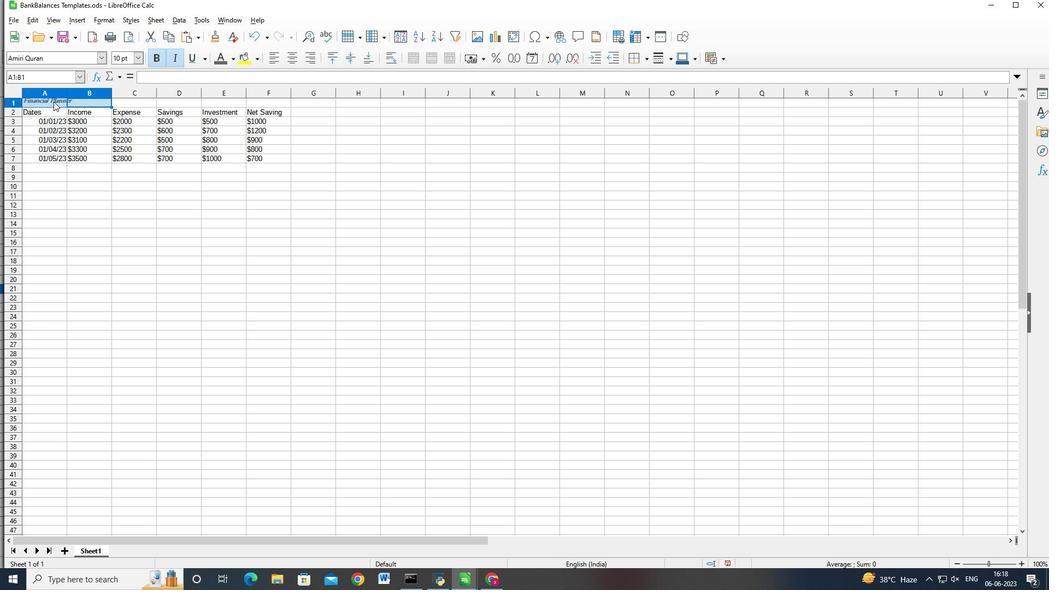 
Action: Mouse moved to (75, 95)
Screenshot: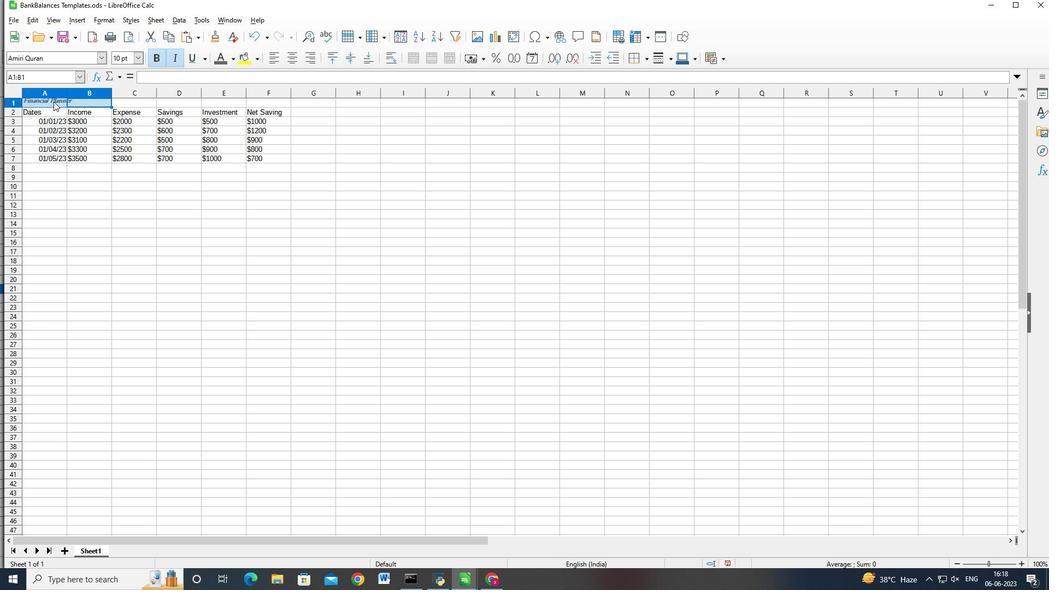 
Action: Key pressed <Key.shift>
Screenshot: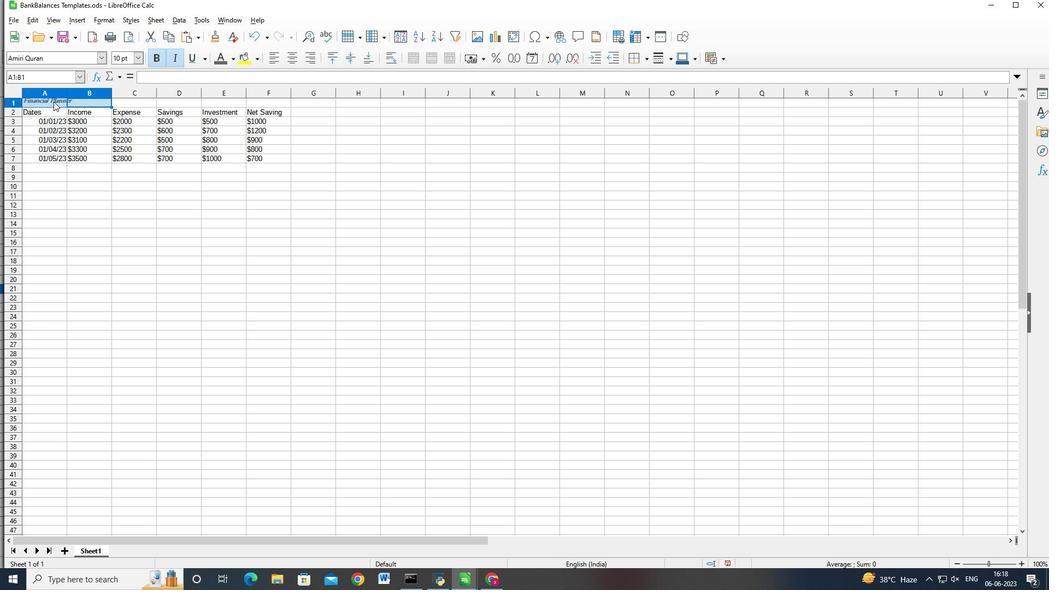 
Action: Mouse moved to (88, 91)
Screenshot: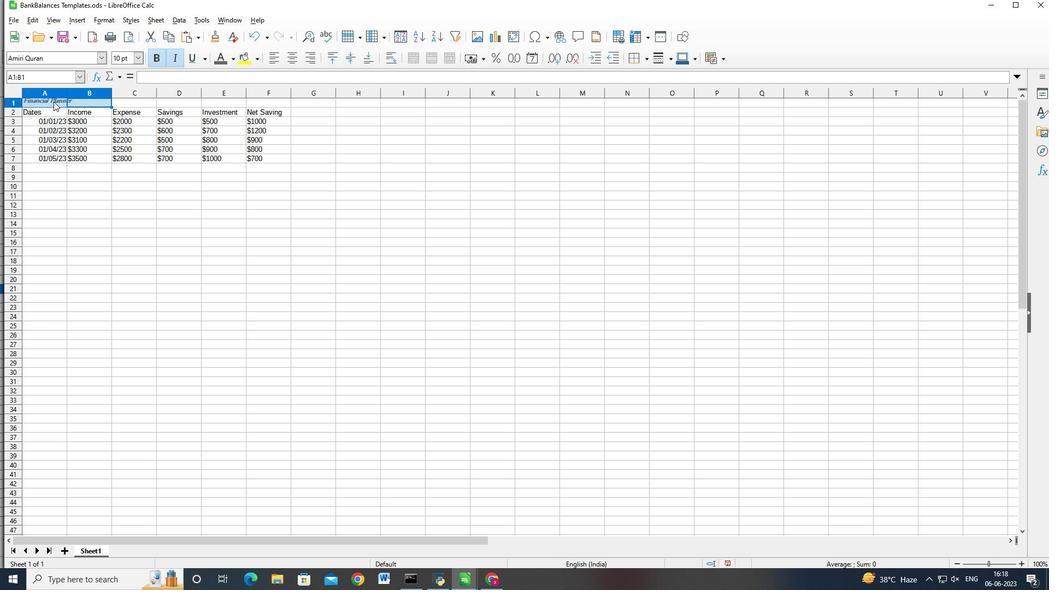 
Action: Key pressed <Key.shift>
Screenshot: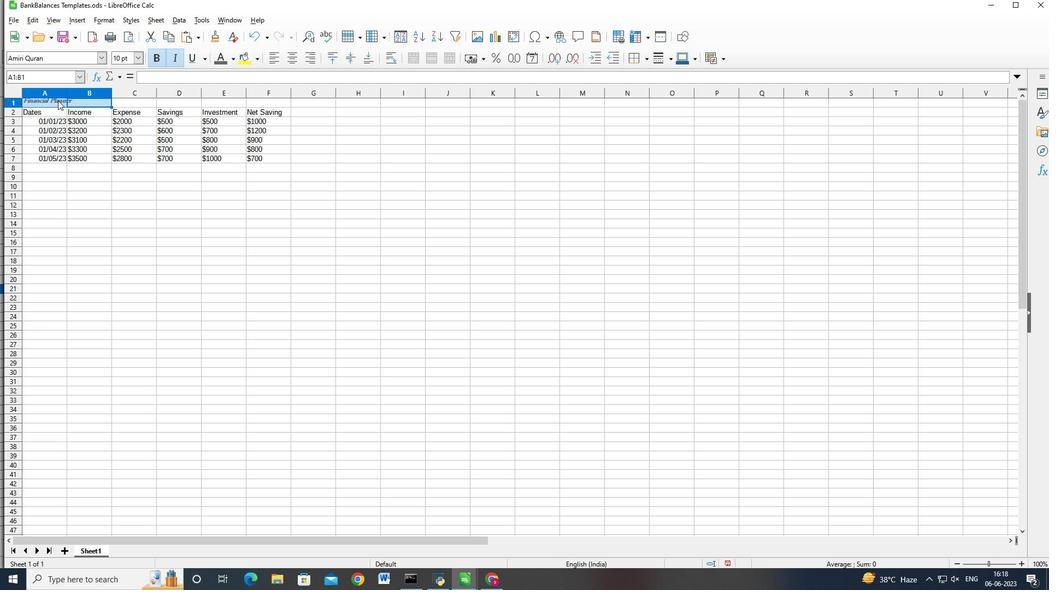 
Action: Mouse moved to (96, 87)
Screenshot: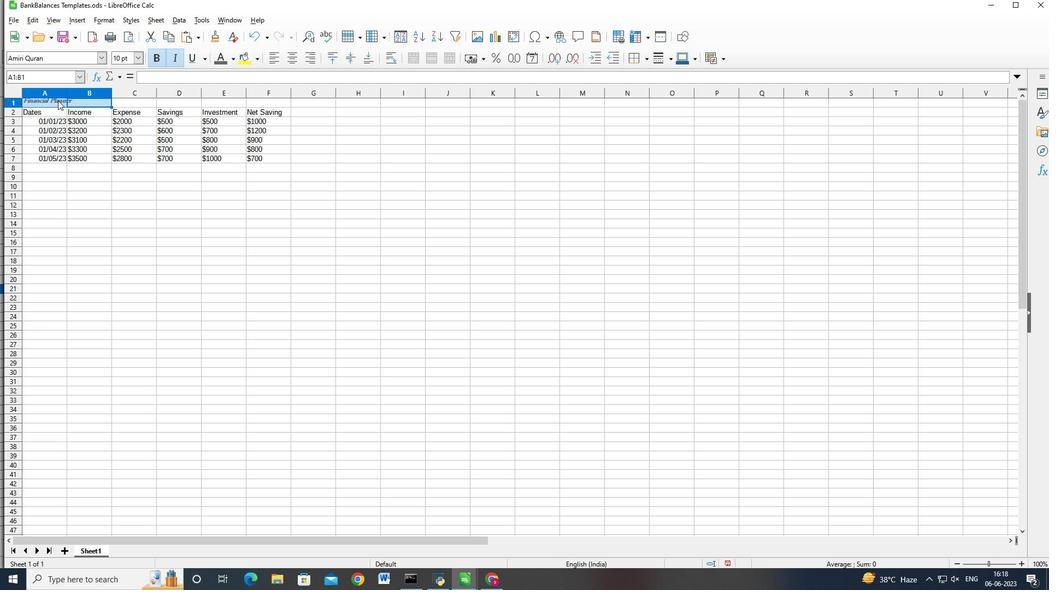 
Action: Key pressed <Key.shift>
Screenshot: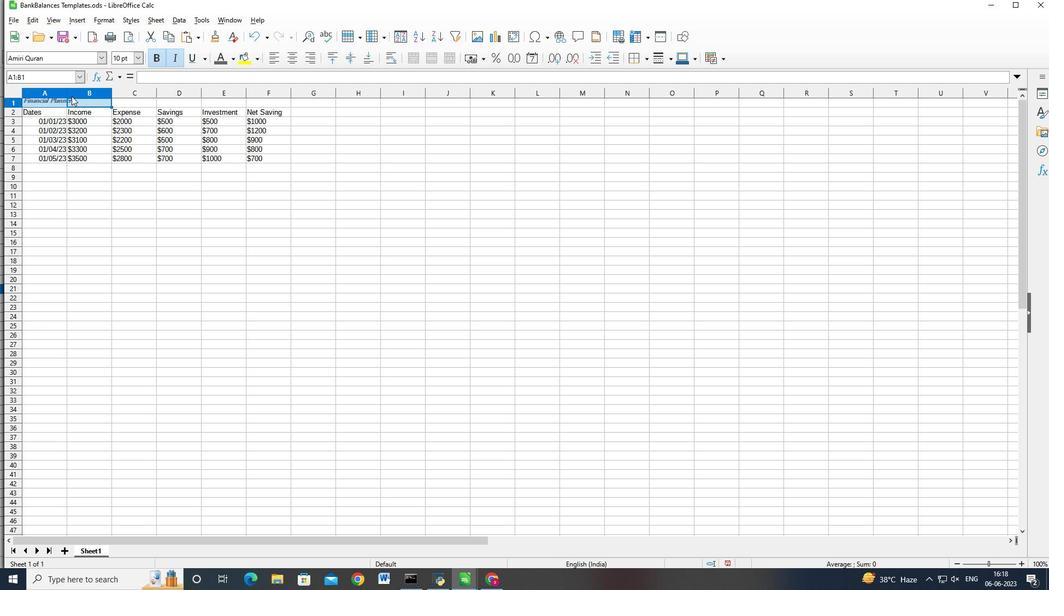
Action: Mouse moved to (101, 83)
Screenshot: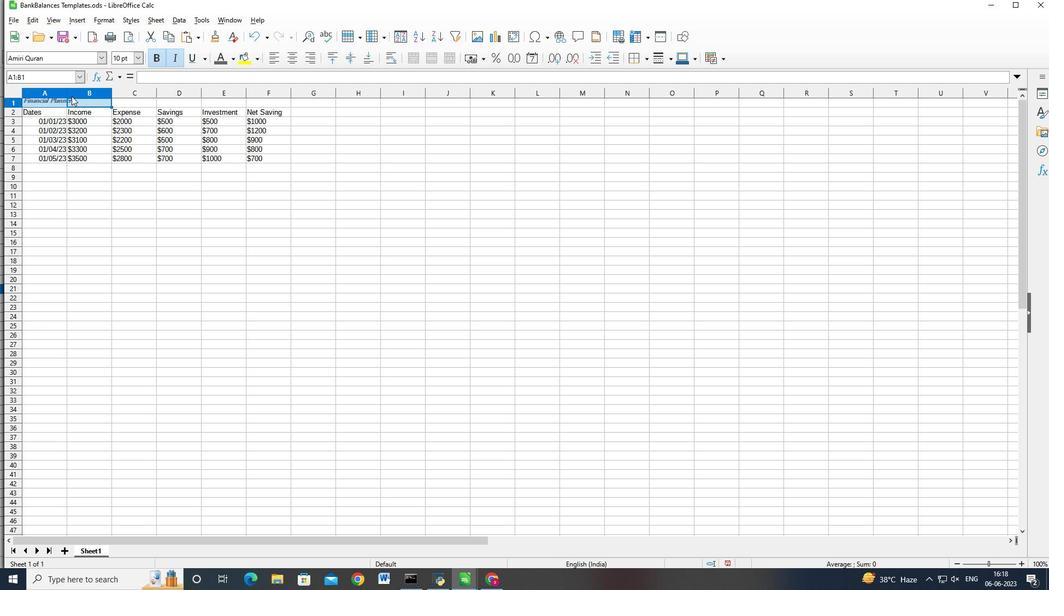 
Action: Key pressed <Key.shift>
Screenshot: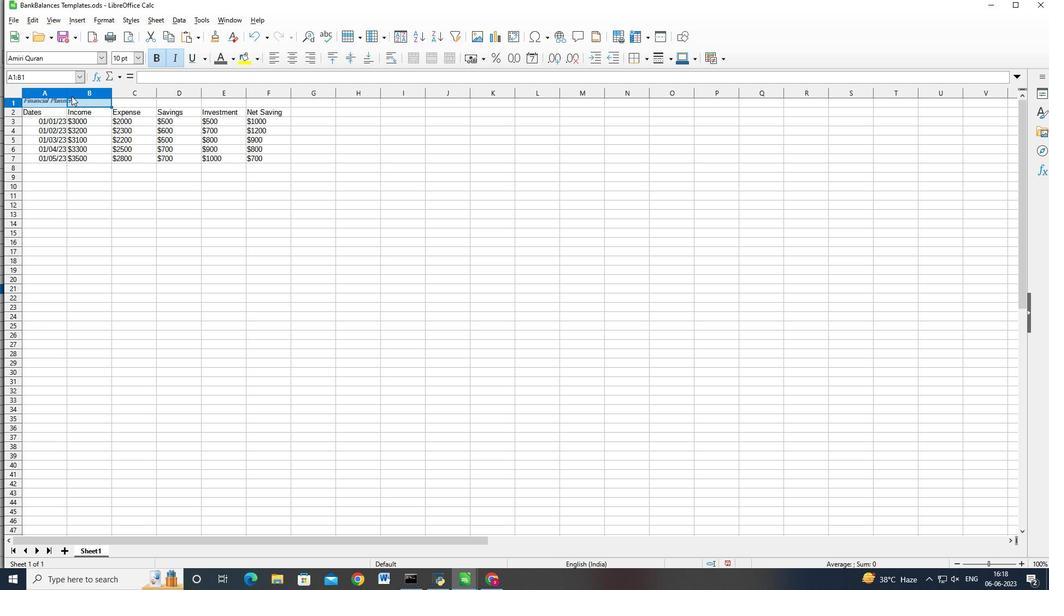 
Action: Mouse moved to (110, 75)
Screenshot: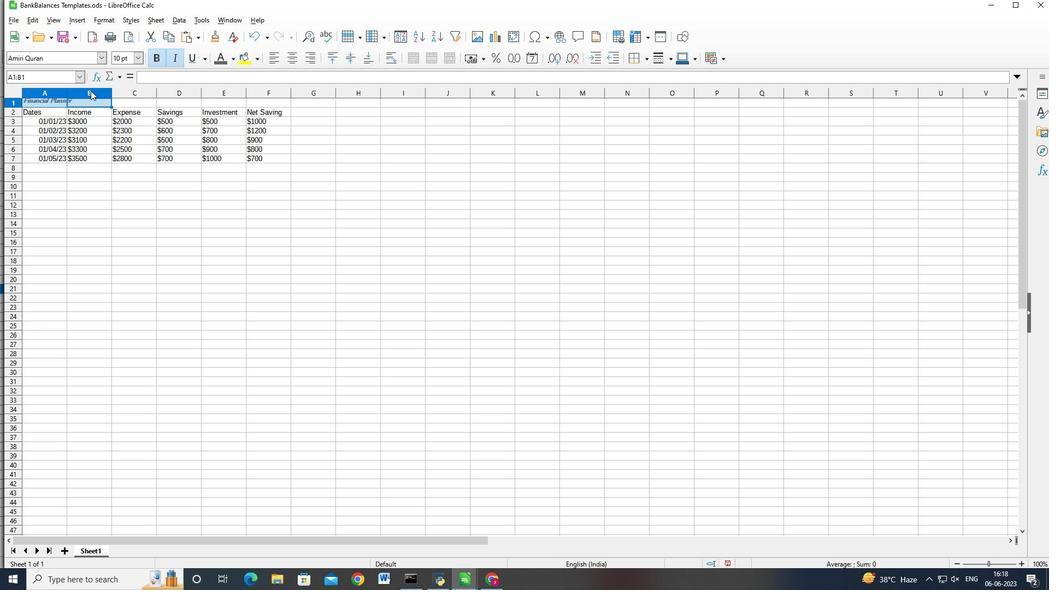 
Action: Key pressed <Key.shift>
Screenshot: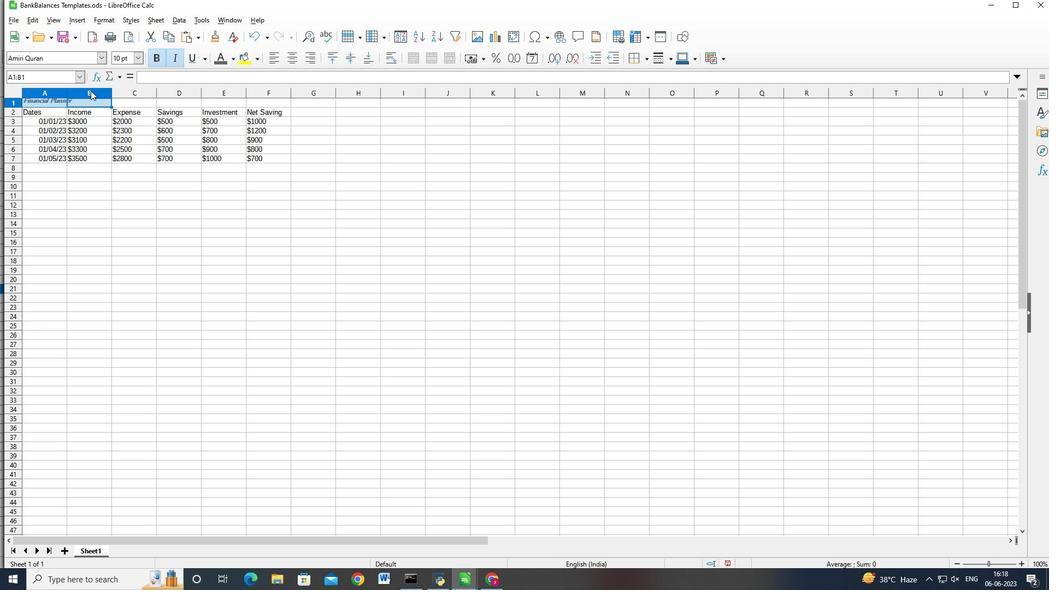 
Action: Mouse moved to (115, 71)
Screenshot: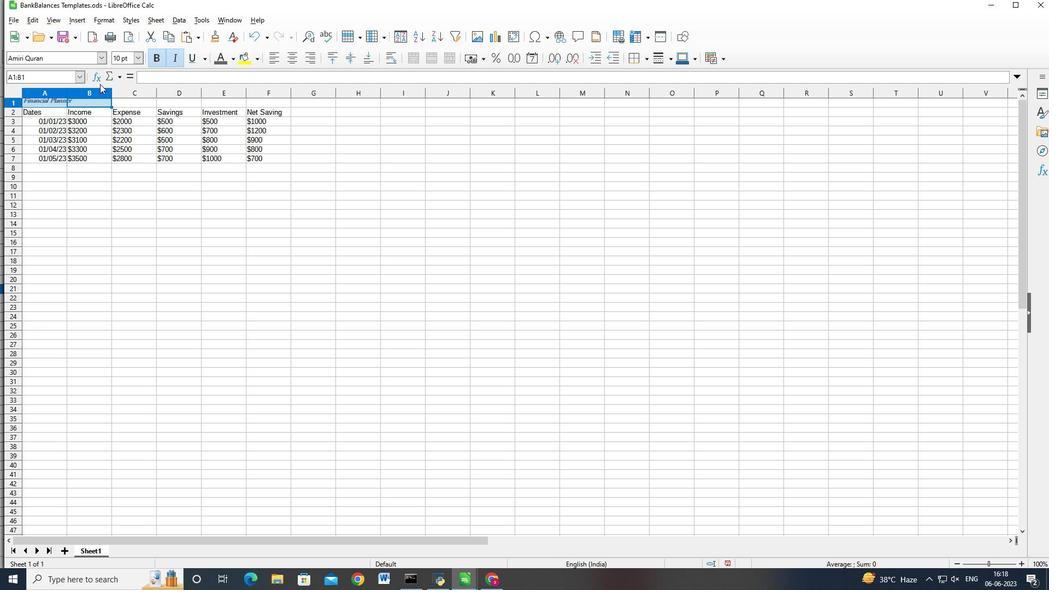
Action: Key pressed <Key.shift>
Screenshot: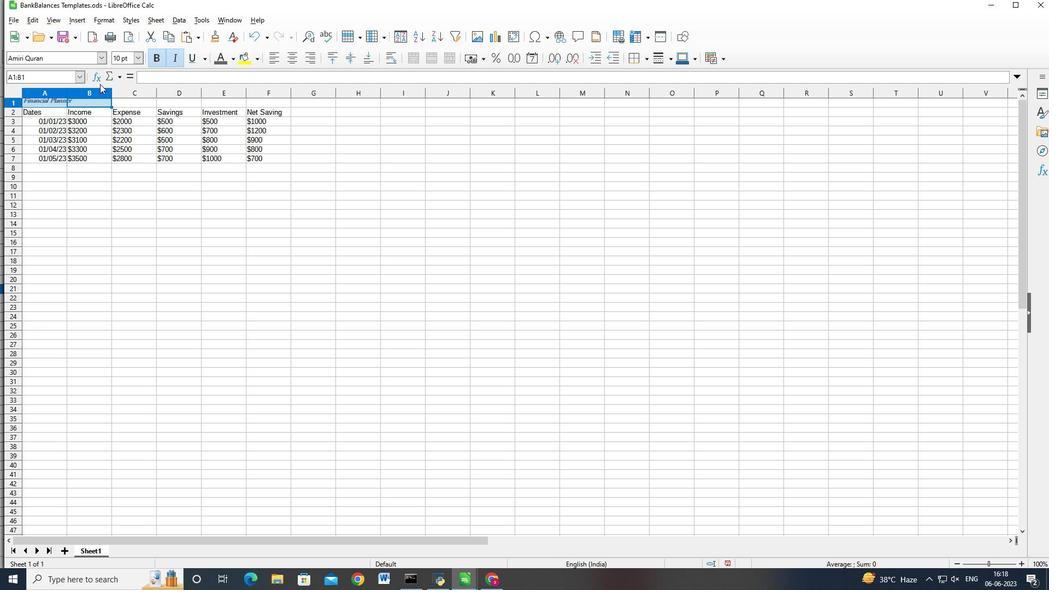 
Action: Mouse moved to (118, 69)
Screenshot: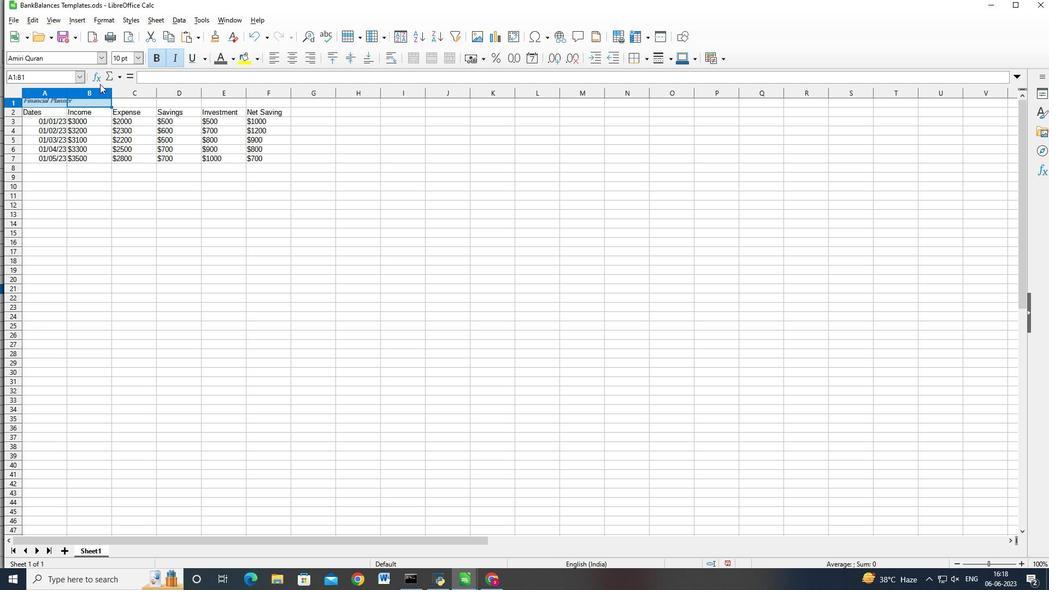 
Action: Key pressed <Key.shift>
Screenshot: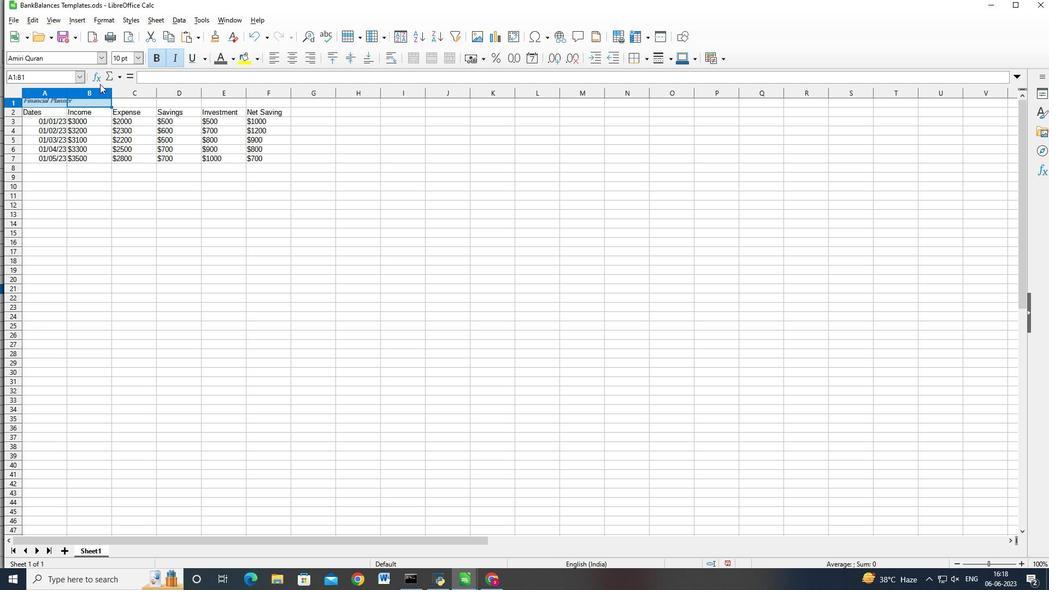 
Action: Mouse moved to (121, 67)
Screenshot: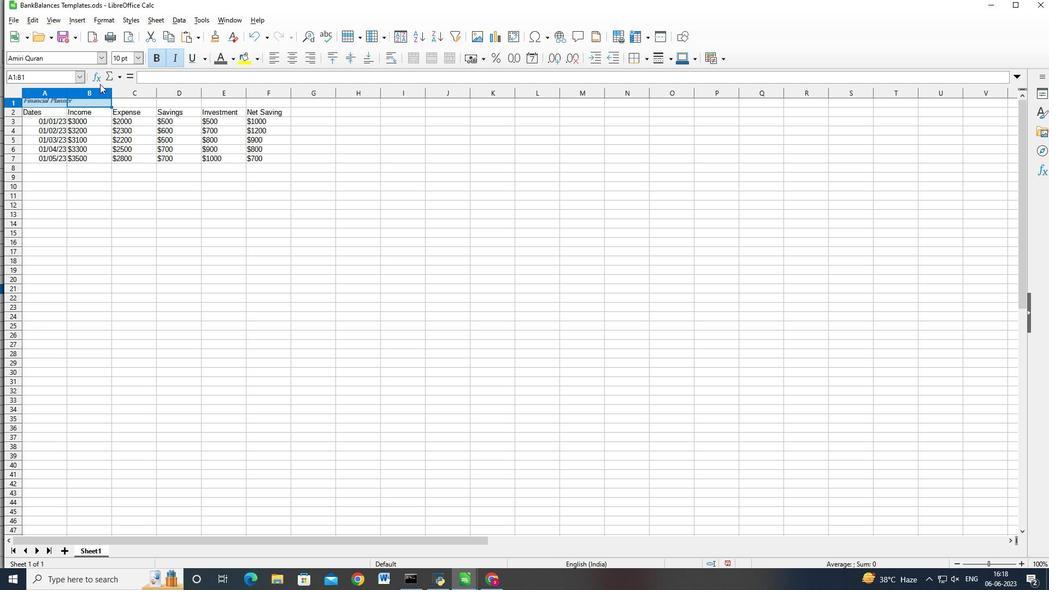 
Action: Key pressed <Key.shift>
Screenshot: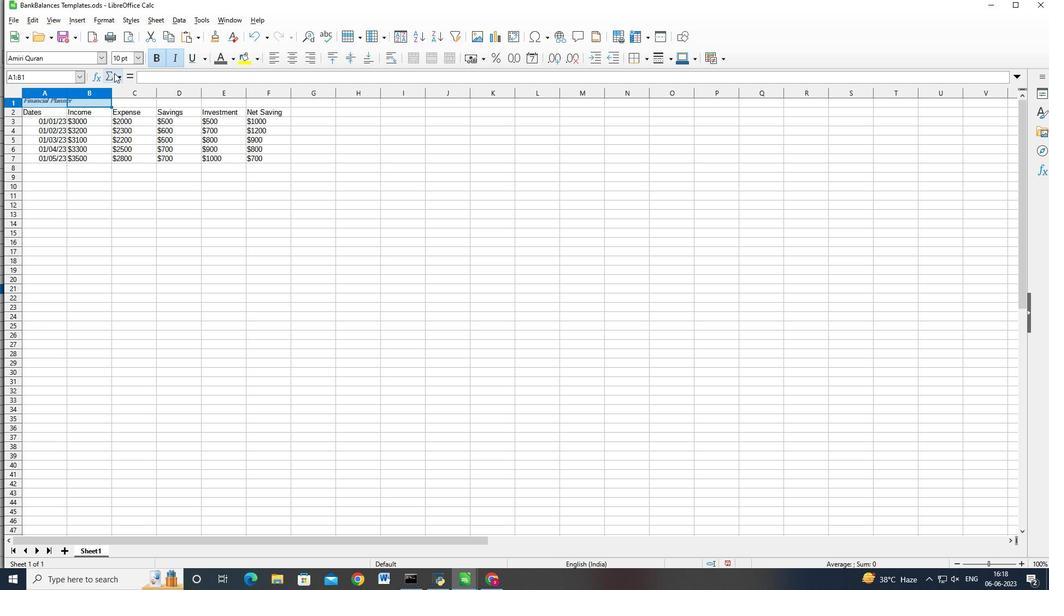 
Action: Mouse moved to (122, 67)
Screenshot: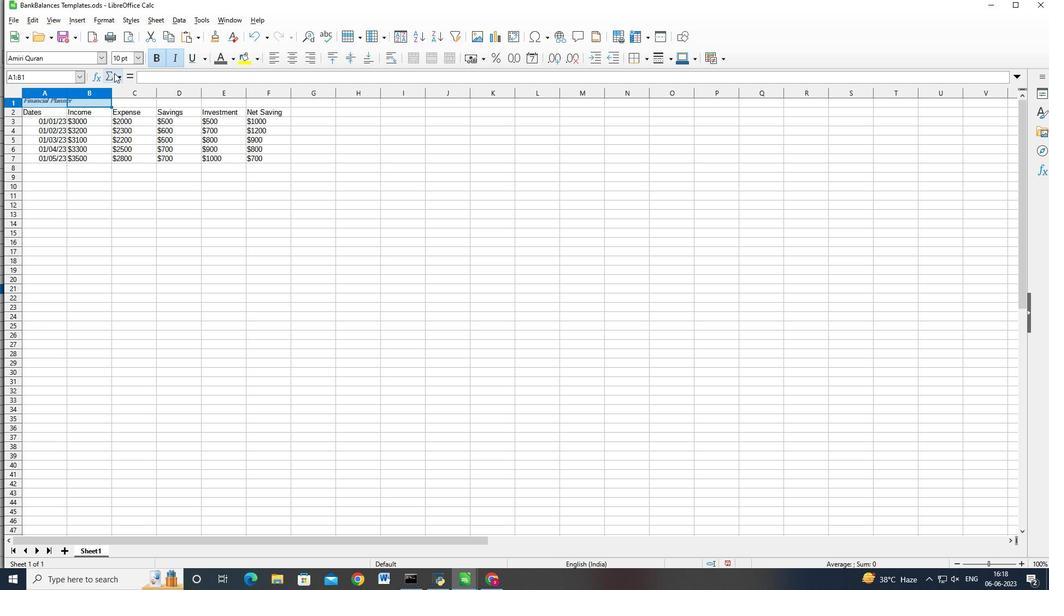 
Action: Key pressed <Key.shift>
Screenshot: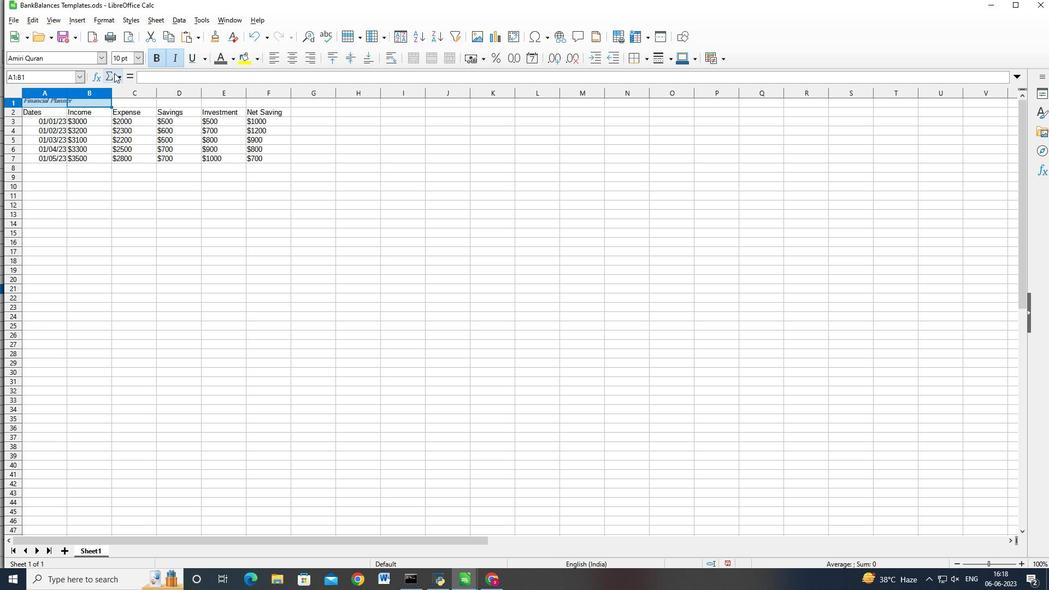 
Action: Mouse moved to (127, 66)
Screenshot: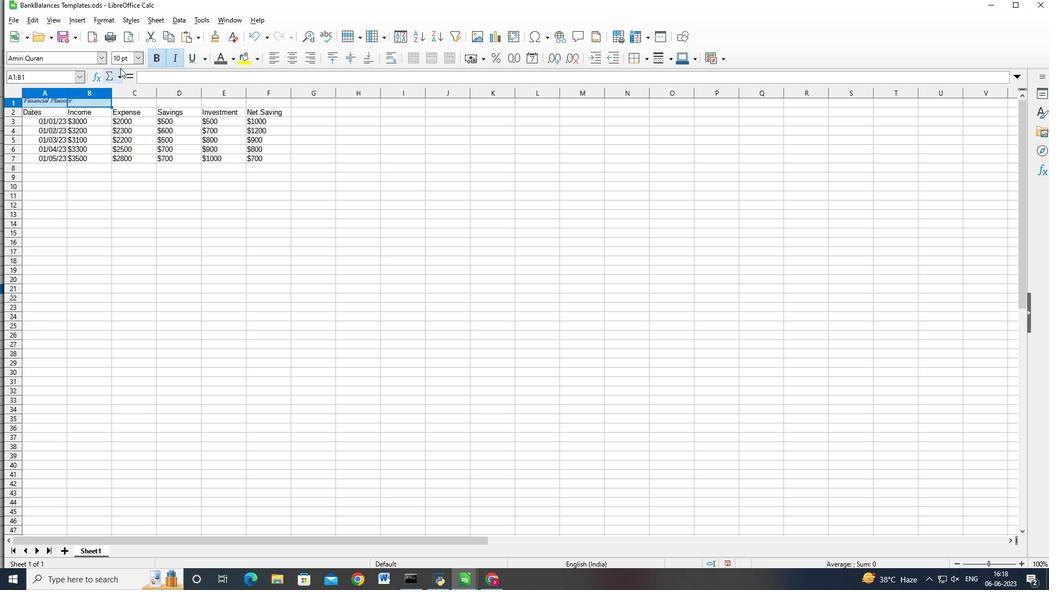 
Action: Key pressed <Key.shift>
Screenshot: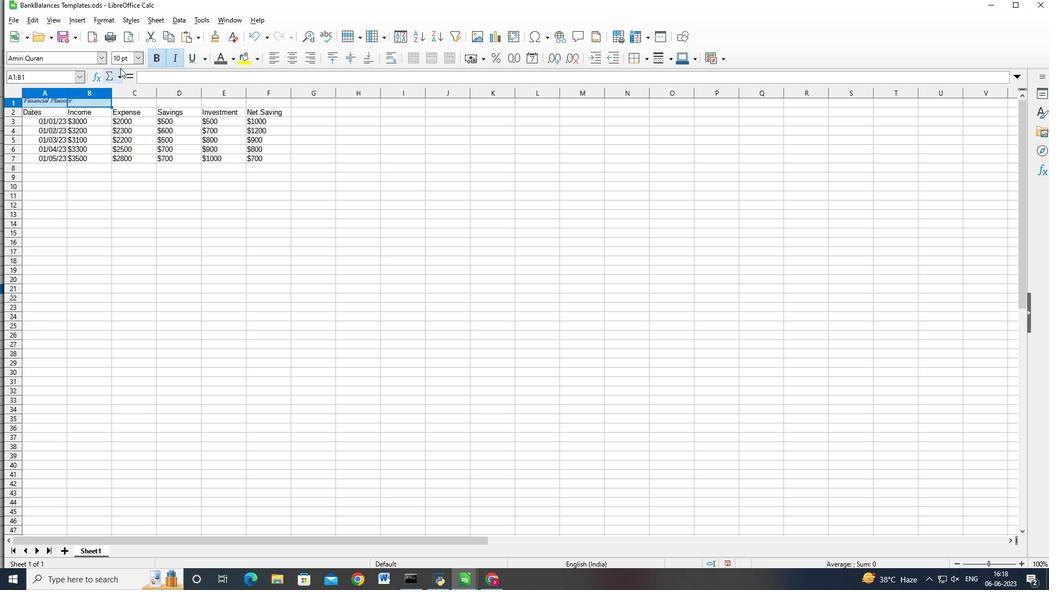 
Action: Mouse moved to (136, 59)
Screenshot: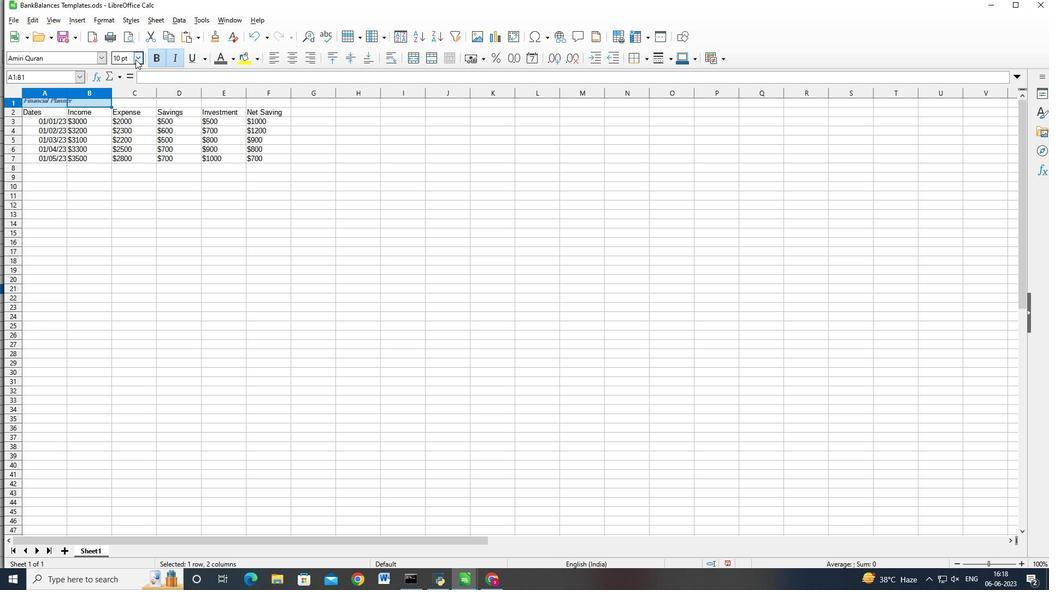 
Action: Mouse pressed left at (136, 59)
Screenshot: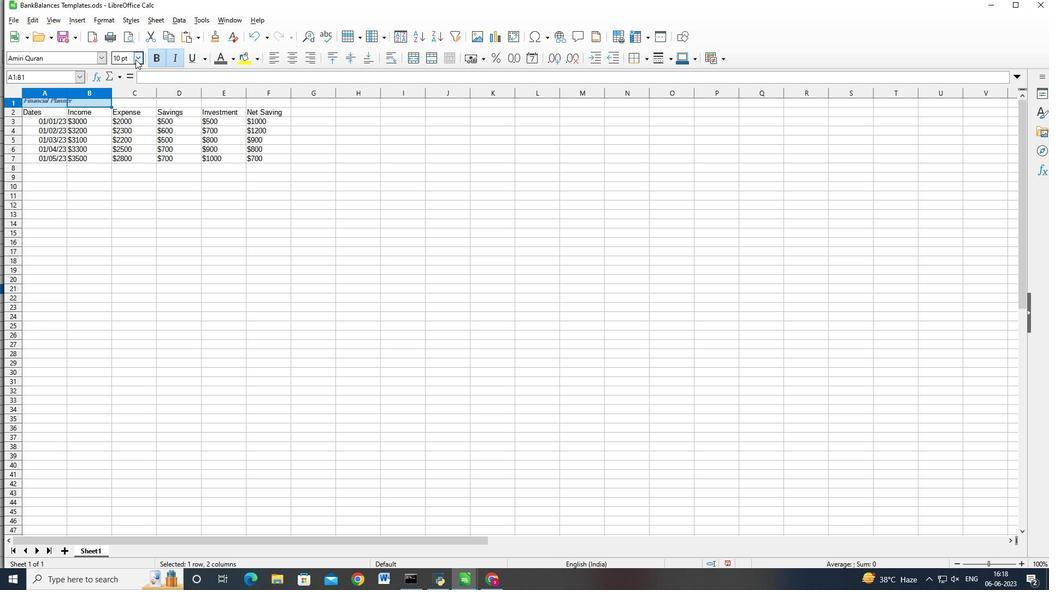 
Action: Mouse moved to (120, 186)
Screenshot: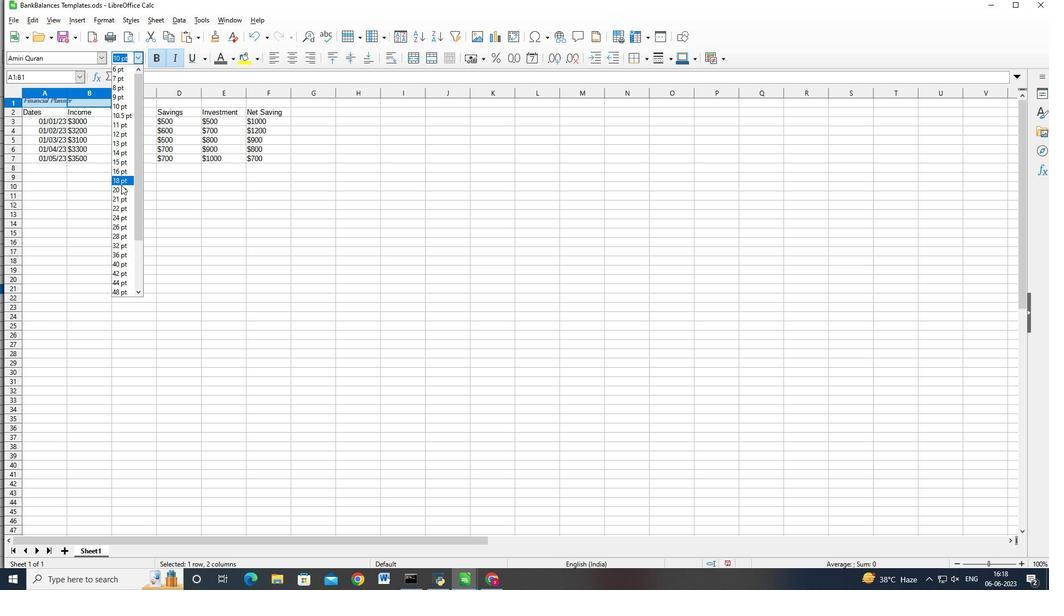 
Action: Mouse pressed left at (120, 186)
Screenshot: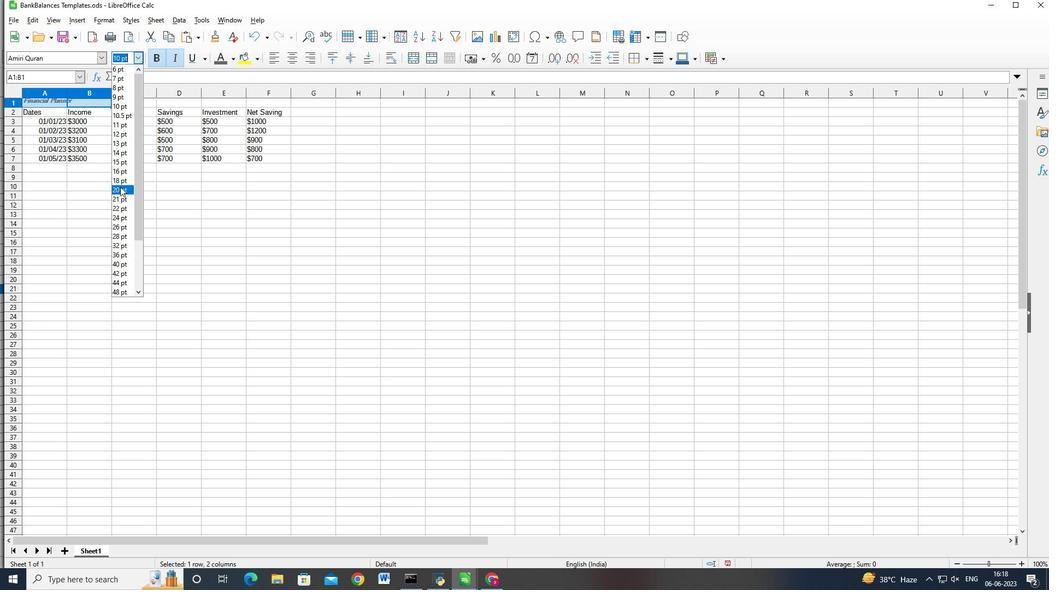 
Action: Mouse moved to (39, 122)
Screenshot: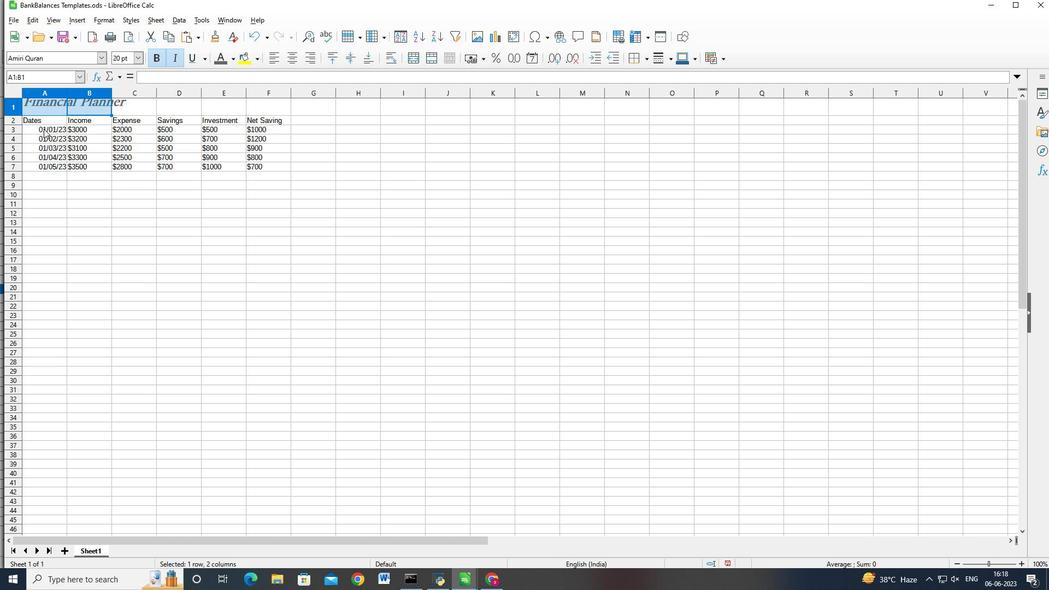 
Action: Mouse pressed left at (39, 122)
Screenshot: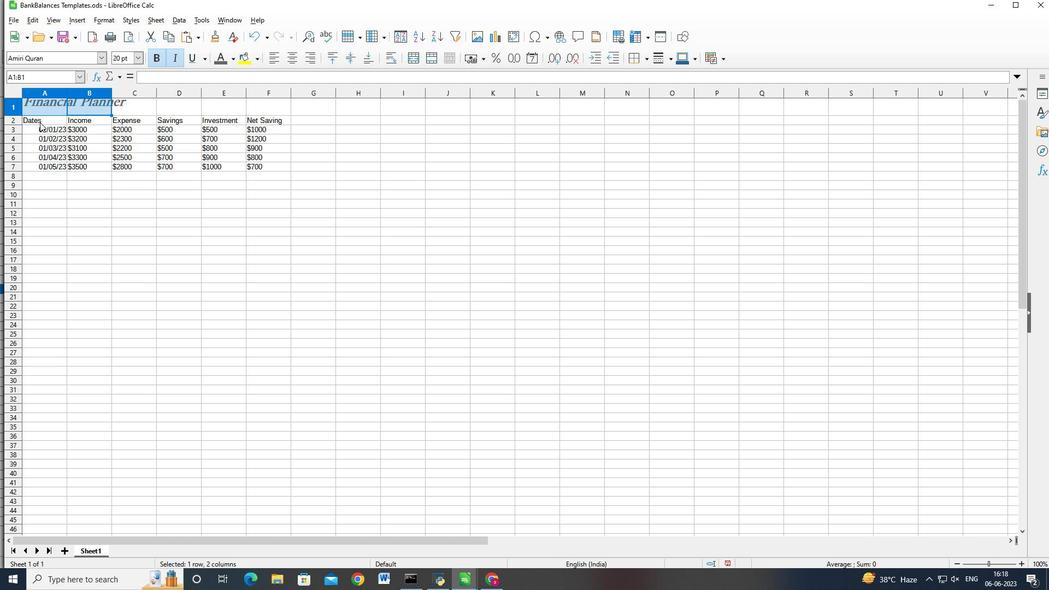 
Action: Mouse moved to (235, 171)
Screenshot: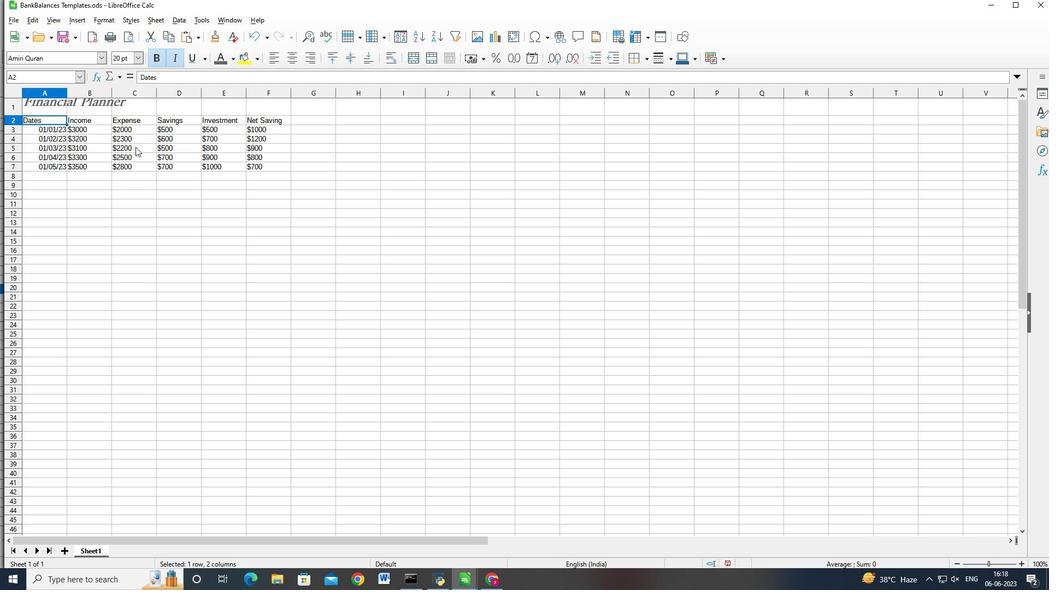 
Action: Key pressed <Key.shift>
Screenshot: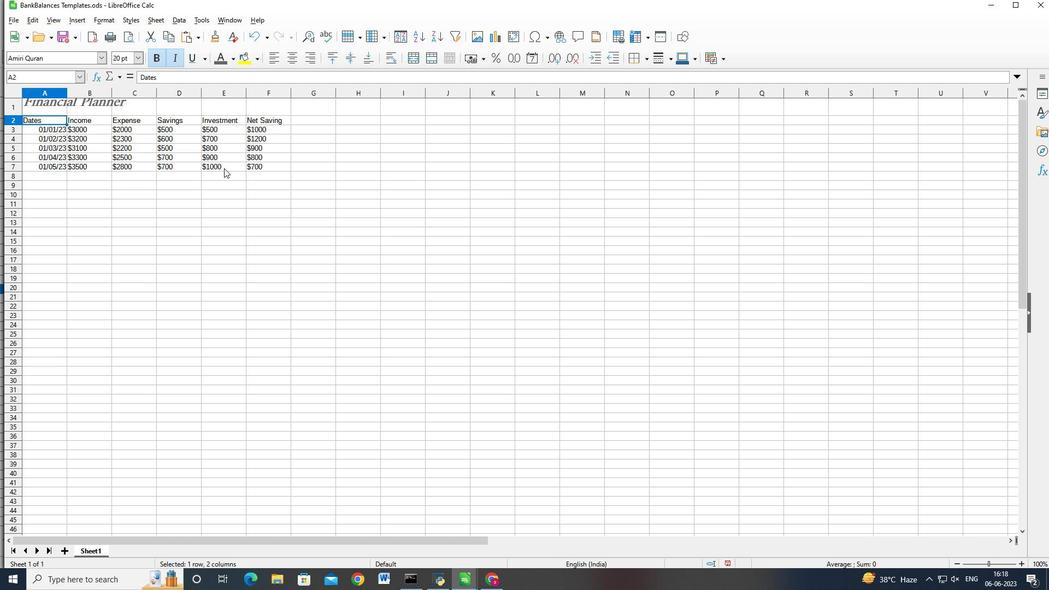 
Action: Mouse moved to (254, 166)
Screenshot: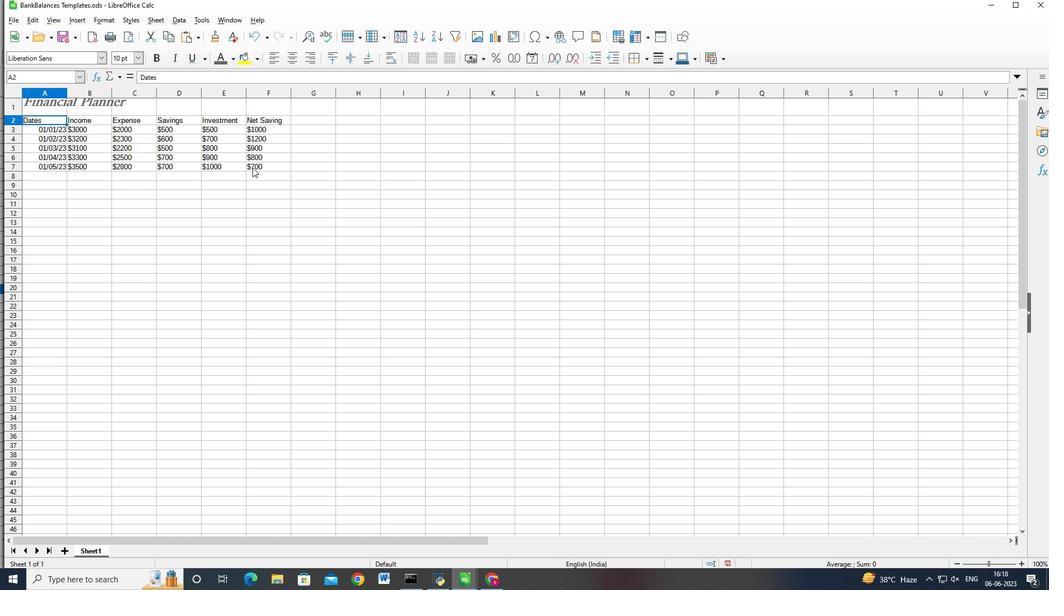 
Action: Key pressed <Key.shift><Key.shift>
Screenshot: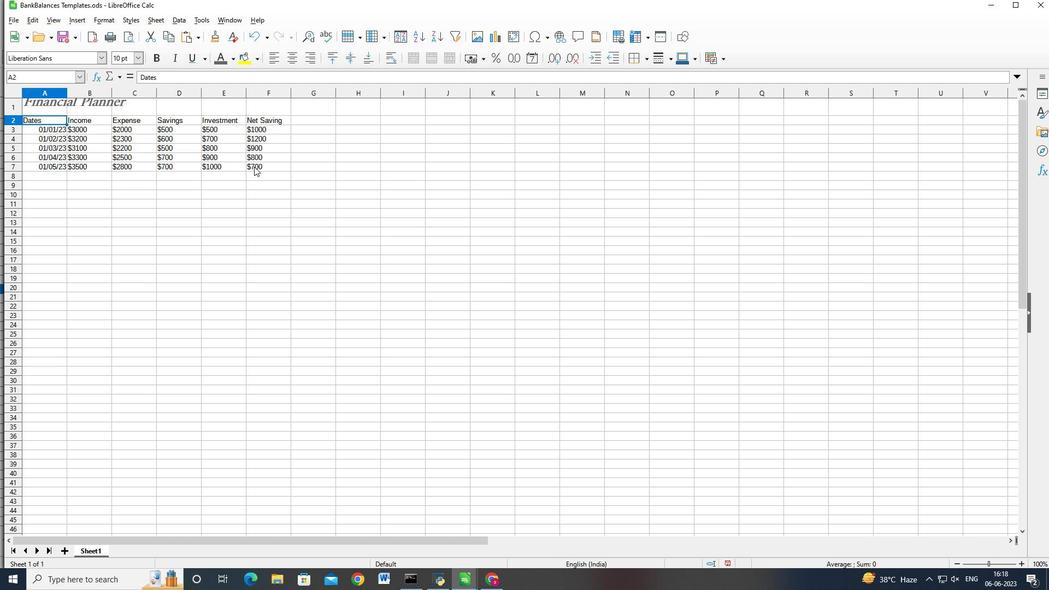 
Action: Mouse moved to (254, 166)
Screenshot: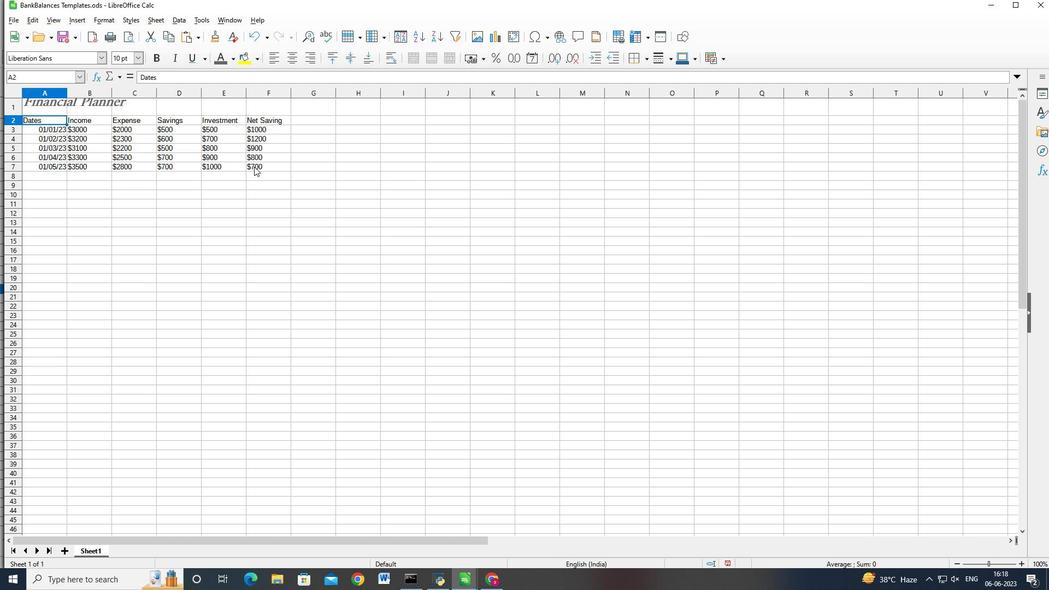 
Action: Key pressed <Key.shift><Key.shift><Key.shift><Key.shift><Key.shift><Key.shift>
Screenshot: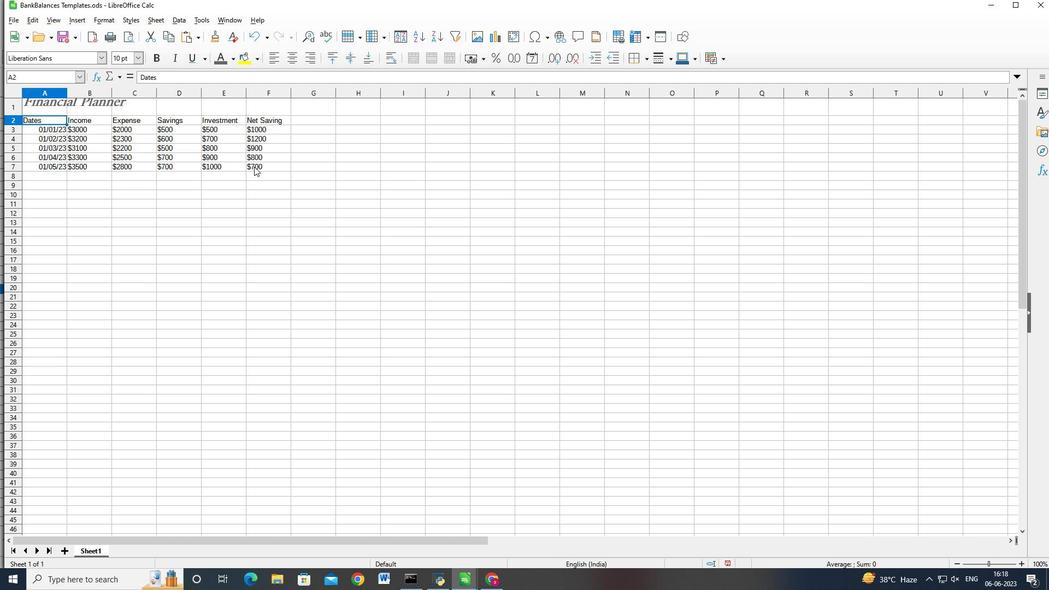 
Action: Mouse pressed left at (254, 166)
Screenshot: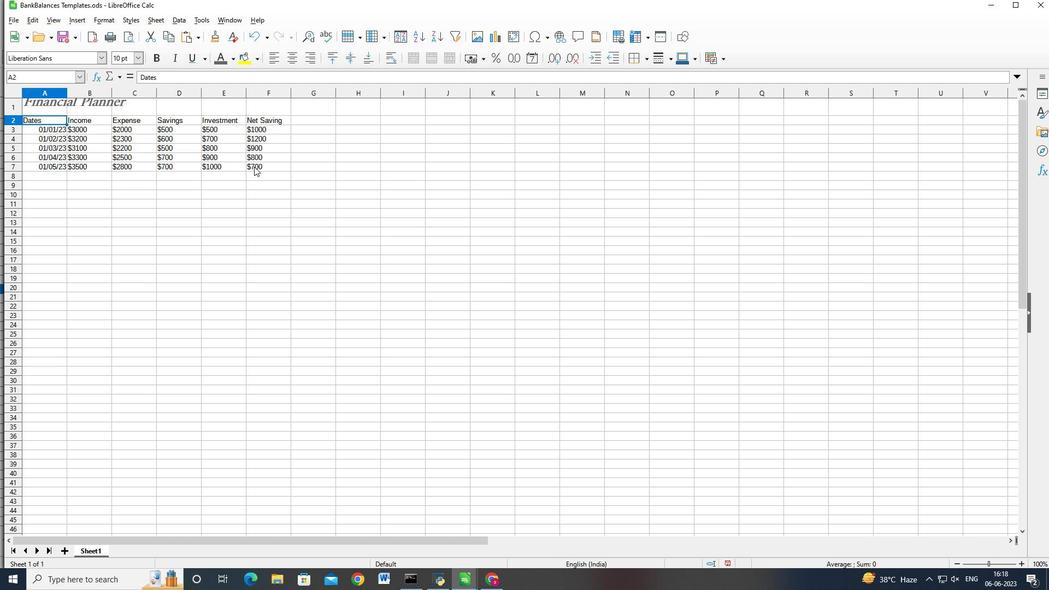
Action: Key pressed <Key.shift><Key.shift><Key.shift><Key.shift><Key.shift><Key.shift><Key.shift><Key.shift><Key.shift><Key.shift><Key.shift><Key.shift>
Screenshot: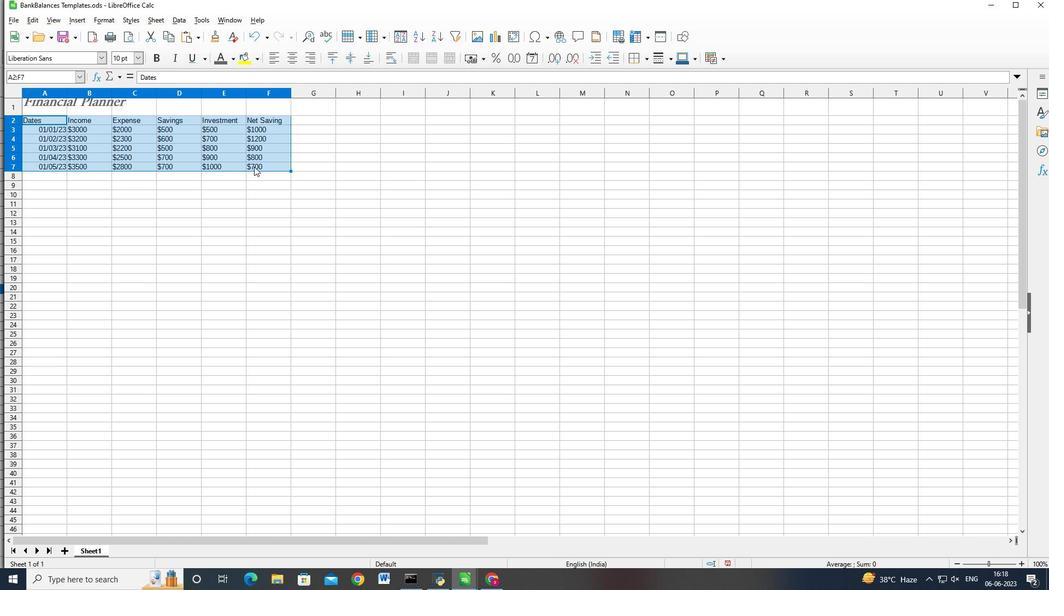 
Action: Mouse moved to (254, 166)
Screenshot: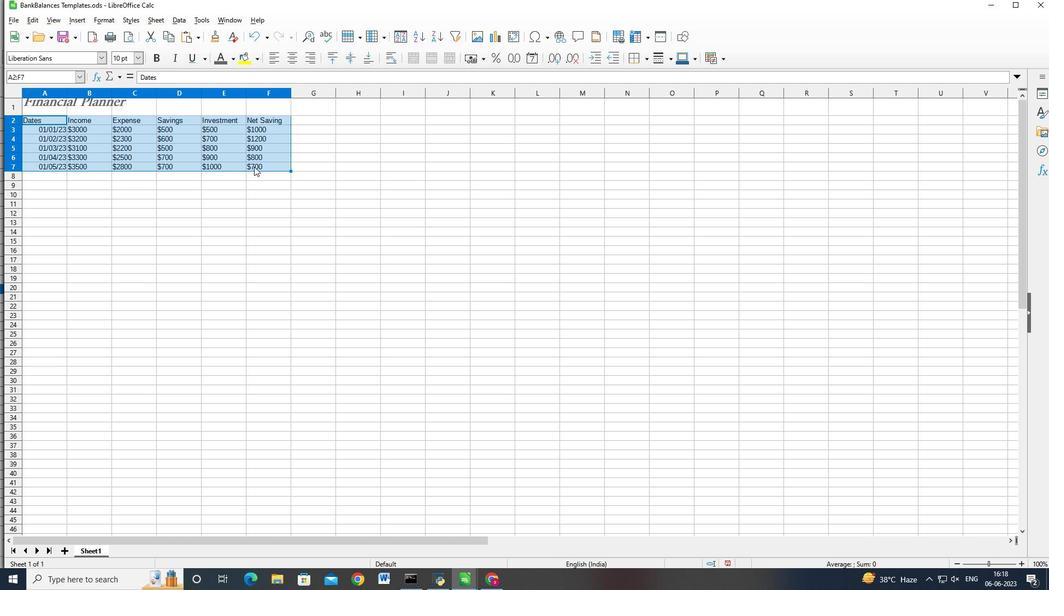 
Action: Key pressed <Key.shift>
Screenshot: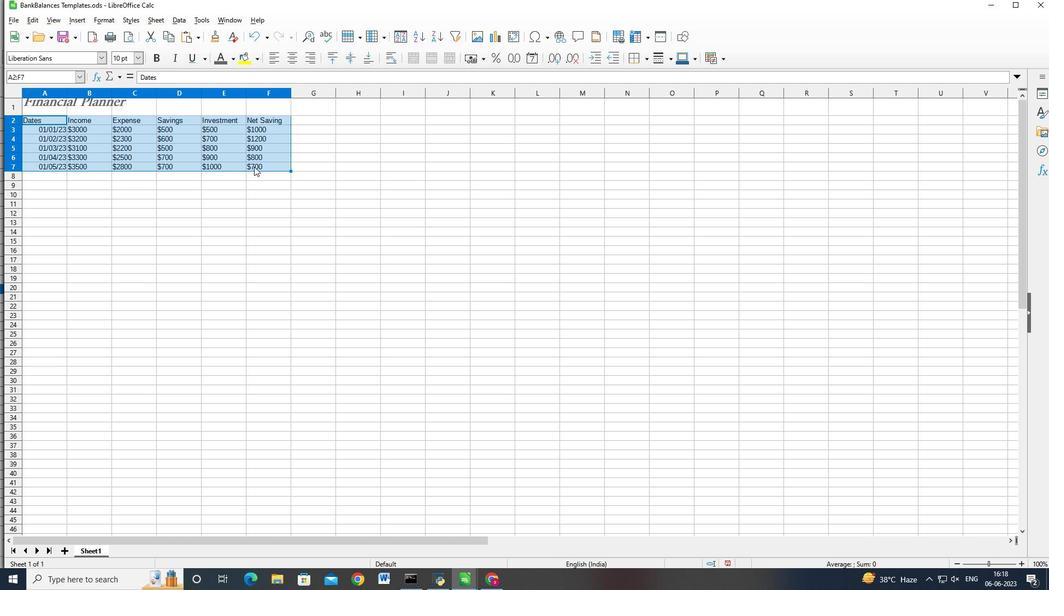 
Action: Mouse moved to (254, 166)
Screenshot: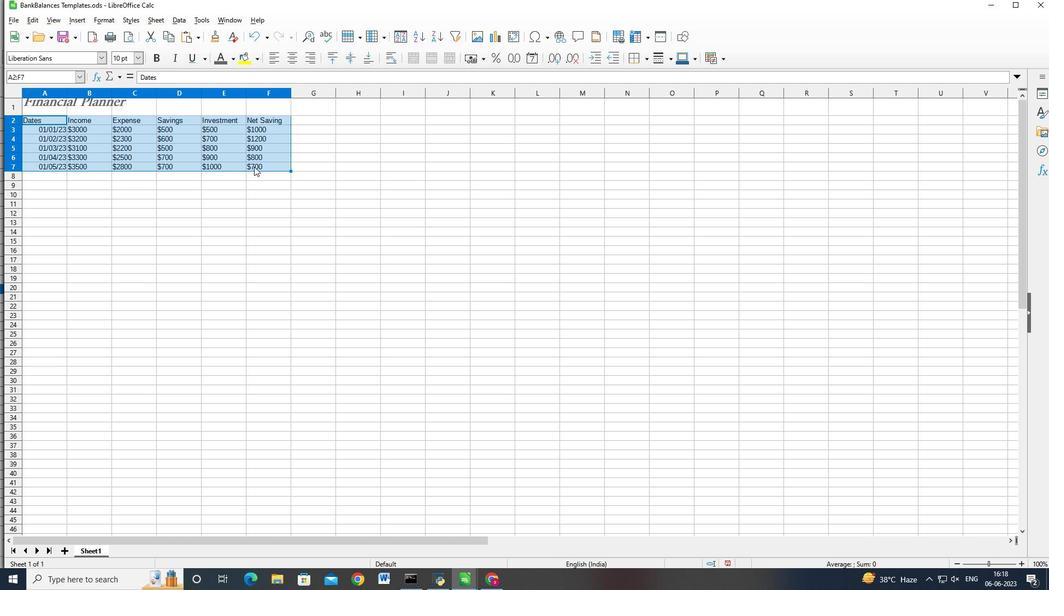 
Action: Key pressed <Key.shift>
Screenshot: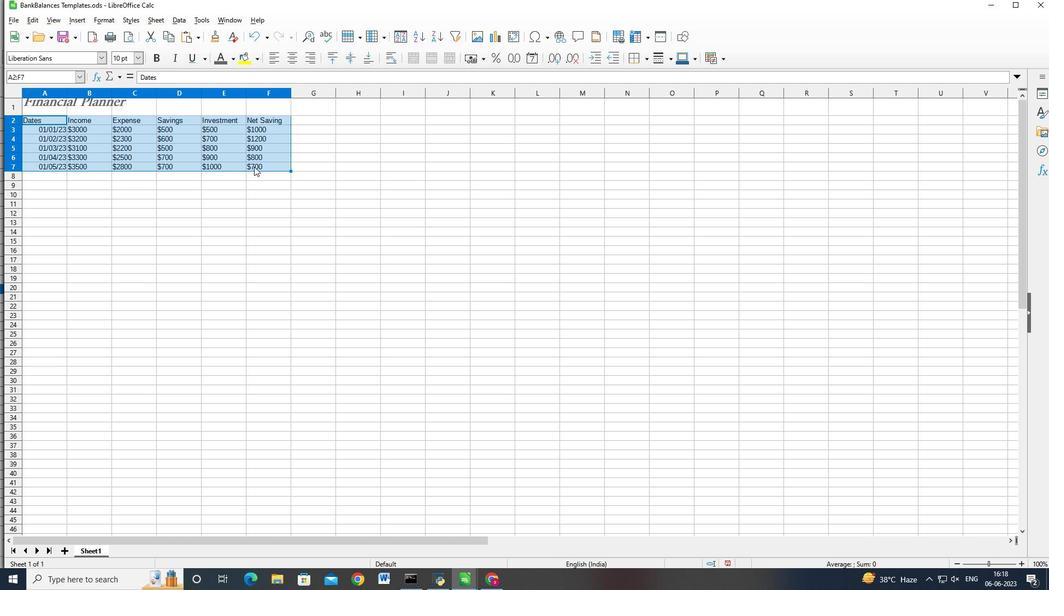 
Action: Mouse moved to (254, 166)
Screenshot: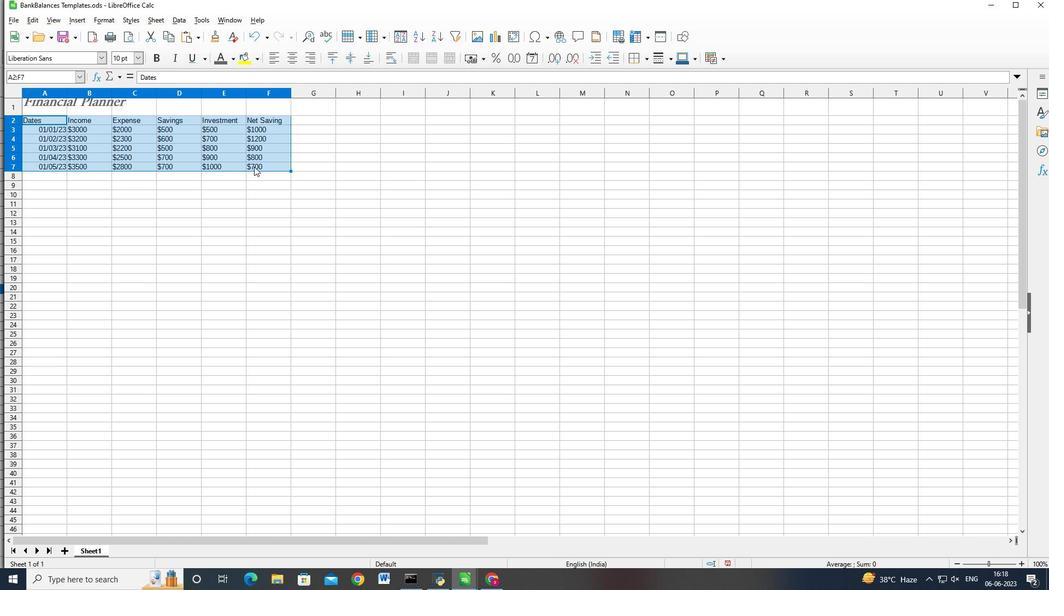 
Action: Key pressed <Key.shift><Key.shift><Key.shift><Key.shift><Key.shift>
Screenshot: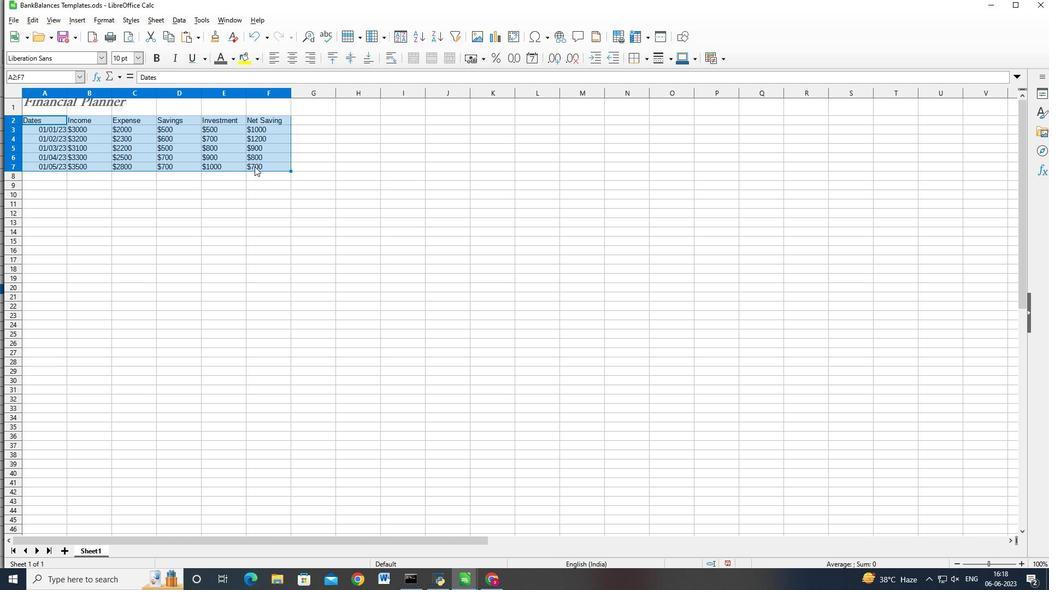 
Action: Mouse moved to (141, 56)
Screenshot: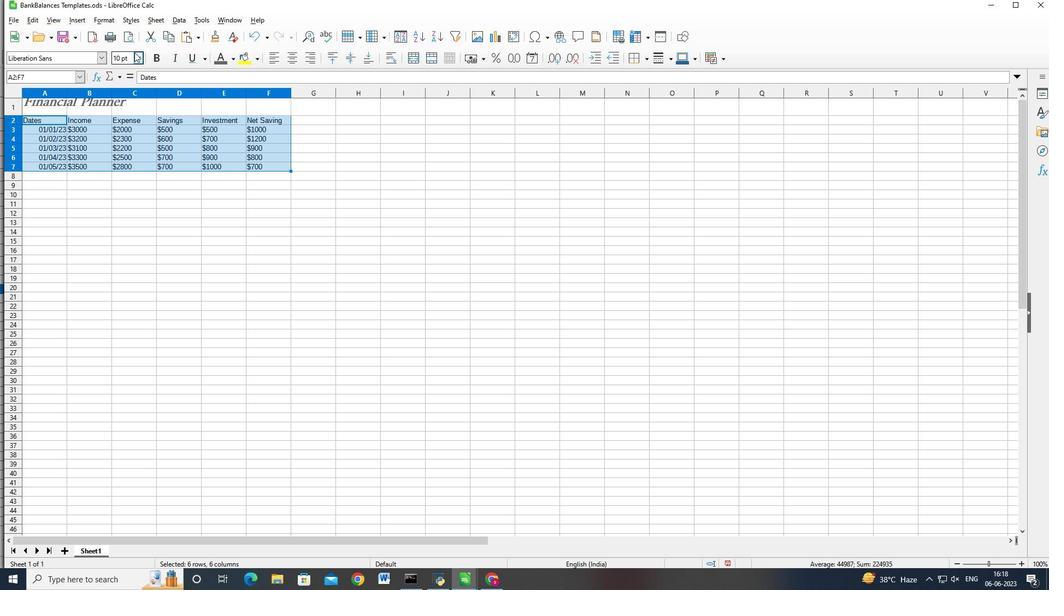 
Action: Mouse pressed left at (141, 56)
Screenshot: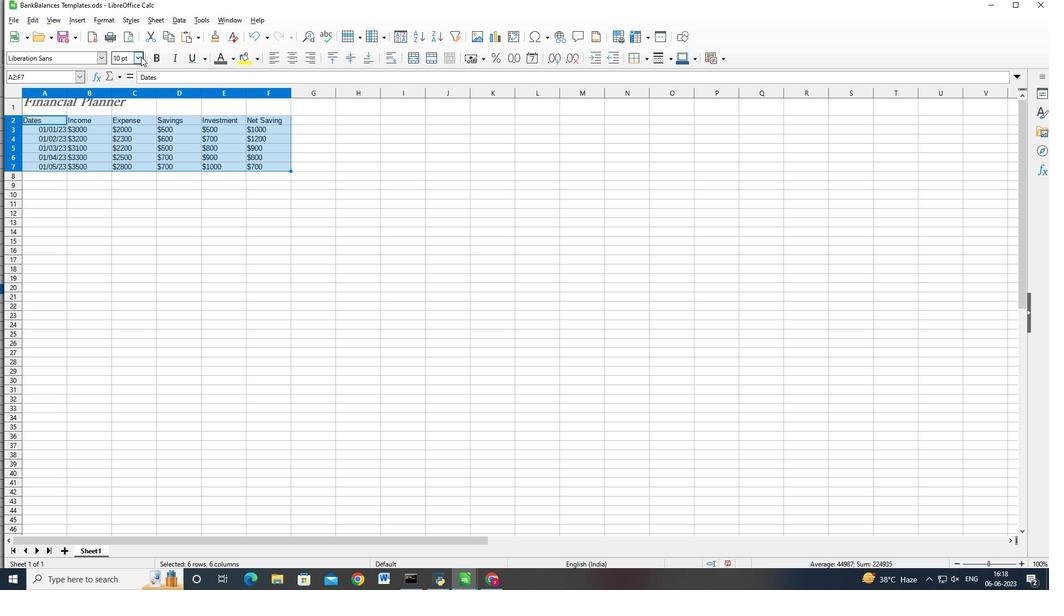 
Action: Mouse moved to (126, 96)
Screenshot: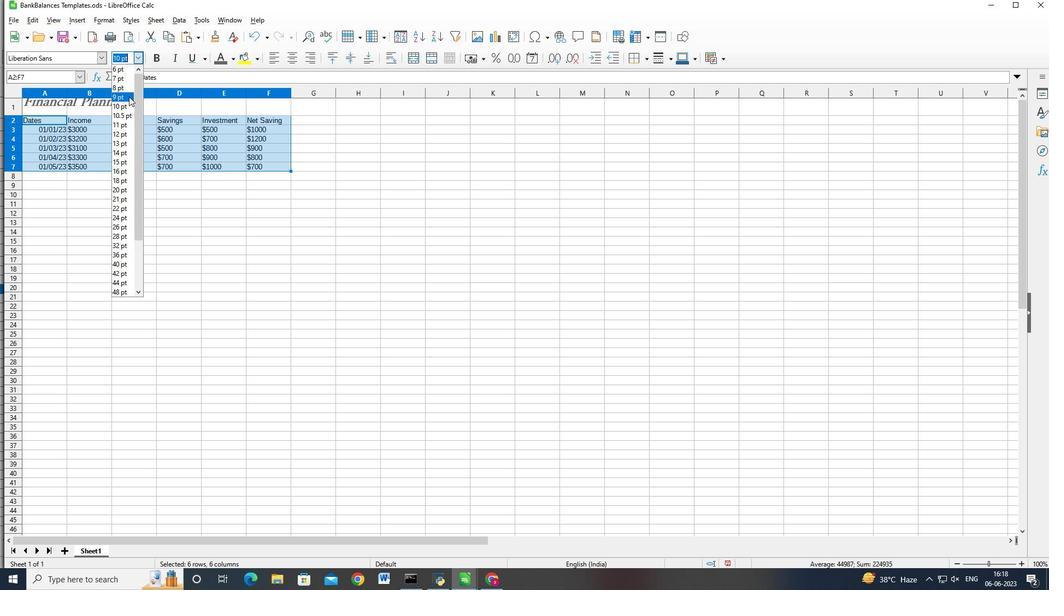 
Action: Mouse pressed left at (126, 96)
Screenshot: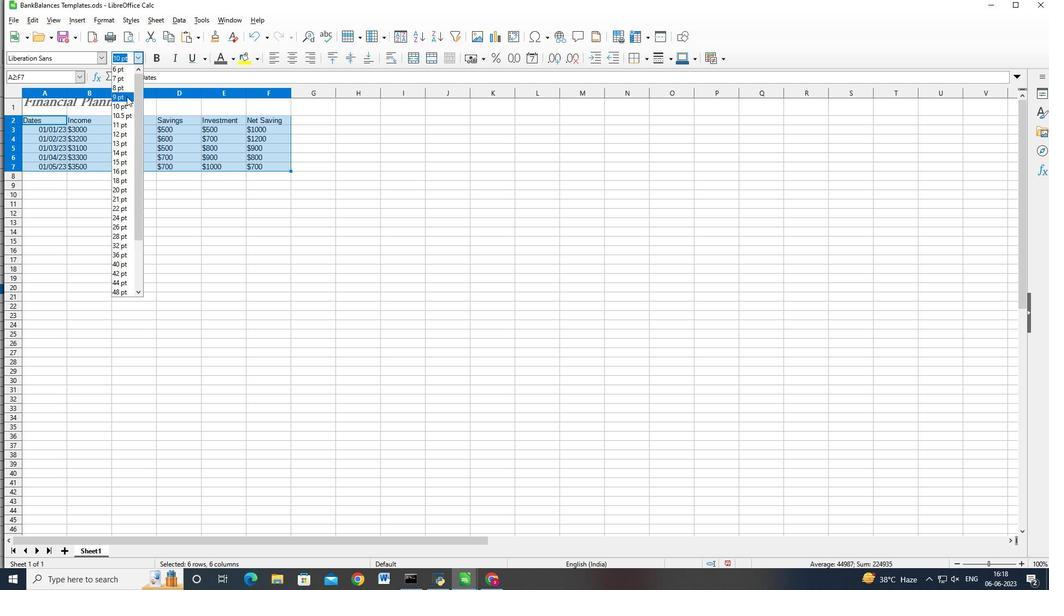 
Action: Mouse moved to (80, 59)
Screenshot: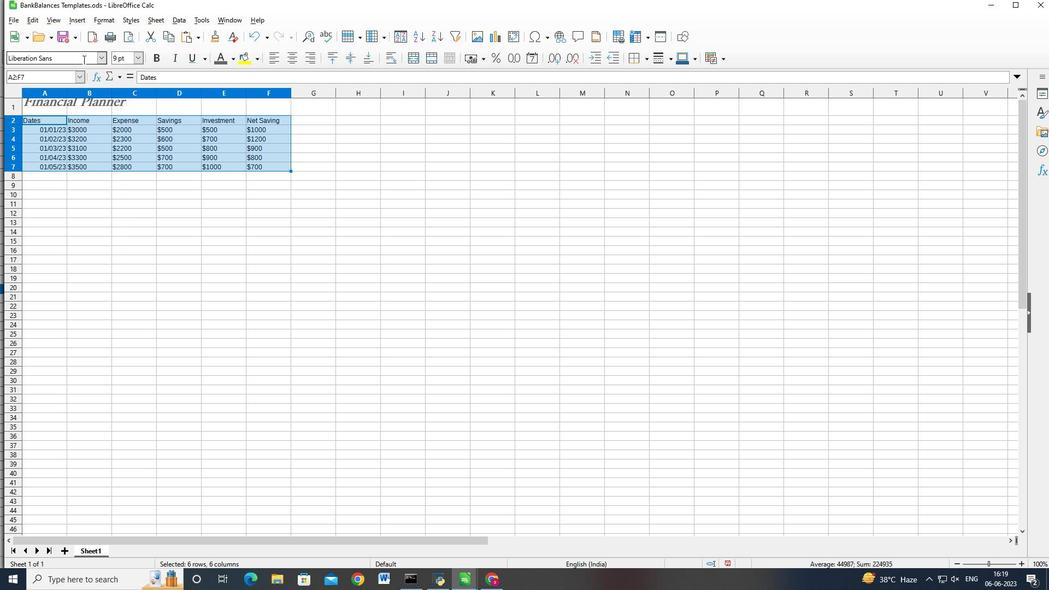 
Action: Mouse pressed left at (80, 59)
Screenshot: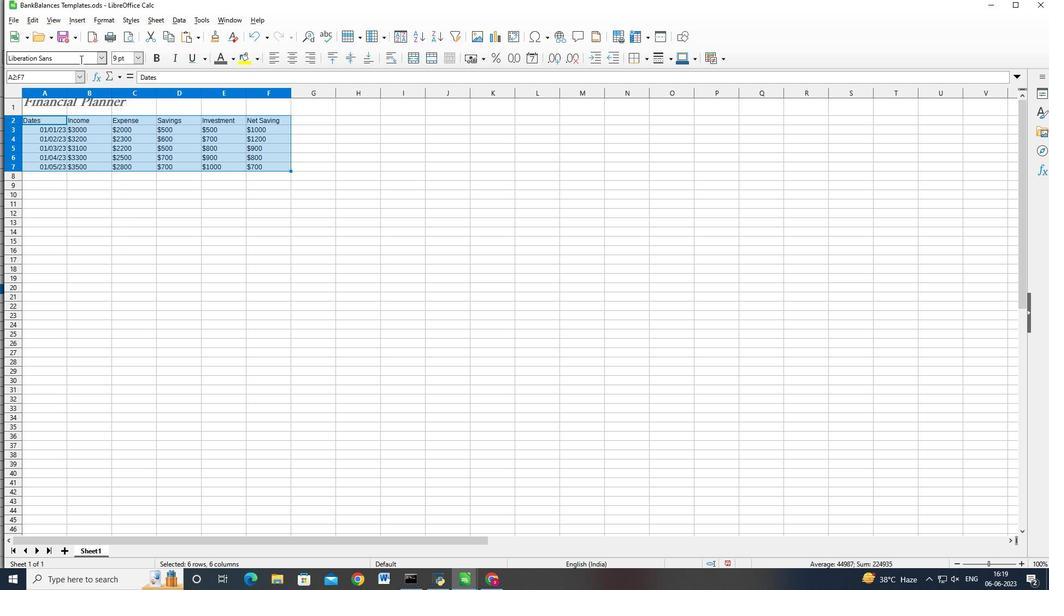 
Action: Mouse moved to (77, 59)
Screenshot: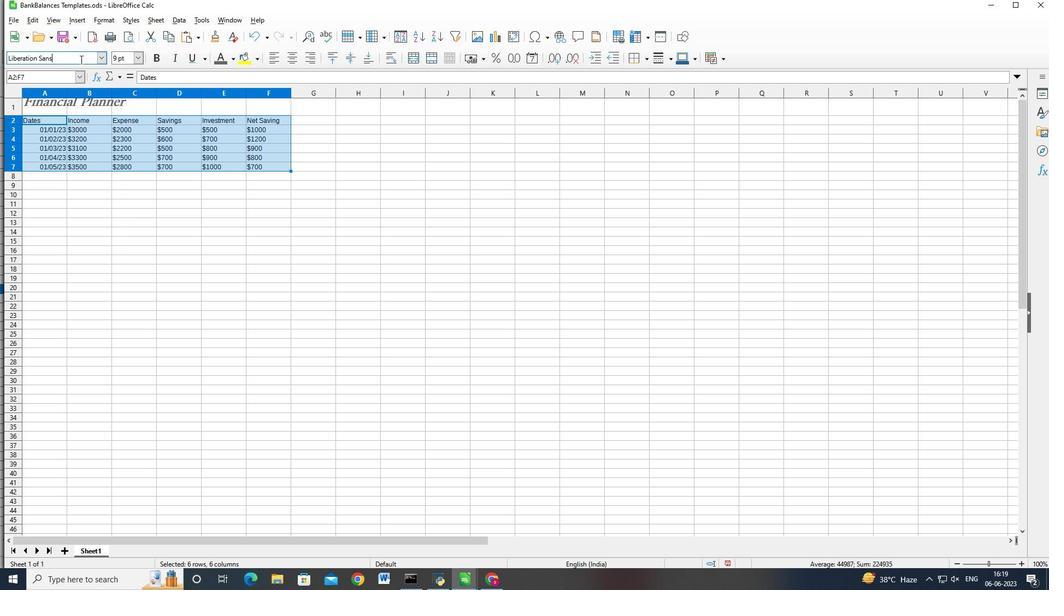 
Action: Key pressed <Key.backspace><Key.backspace><Key.backspace><Key.backspace><Key.backspace><Key.backspace><Key.backspace><Key.backspace><Key.backspace><Key.backspace><Key.backspace><Key.backspace><Key.backspace><Key.backspace><Key.backspace><Key.backspace><Key.backspace><Key.backspace><Key.backspace><Key.backspace><Key.backspace><Key.backspace>angsana<Key.caps_lock>UPC<Key.enter>
Screenshot: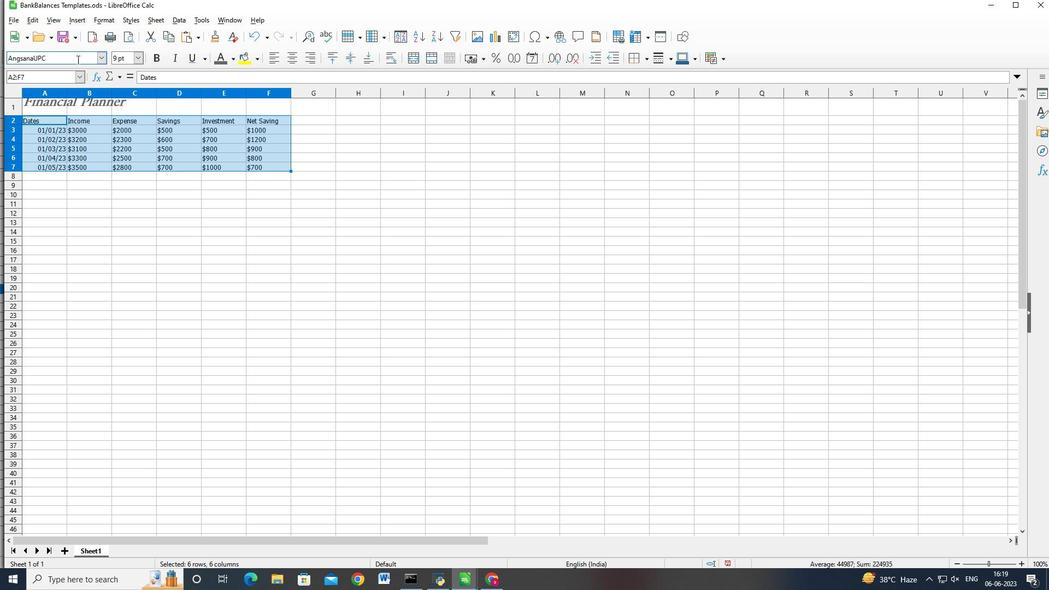 
Action: Mouse moved to (54, 102)
Screenshot: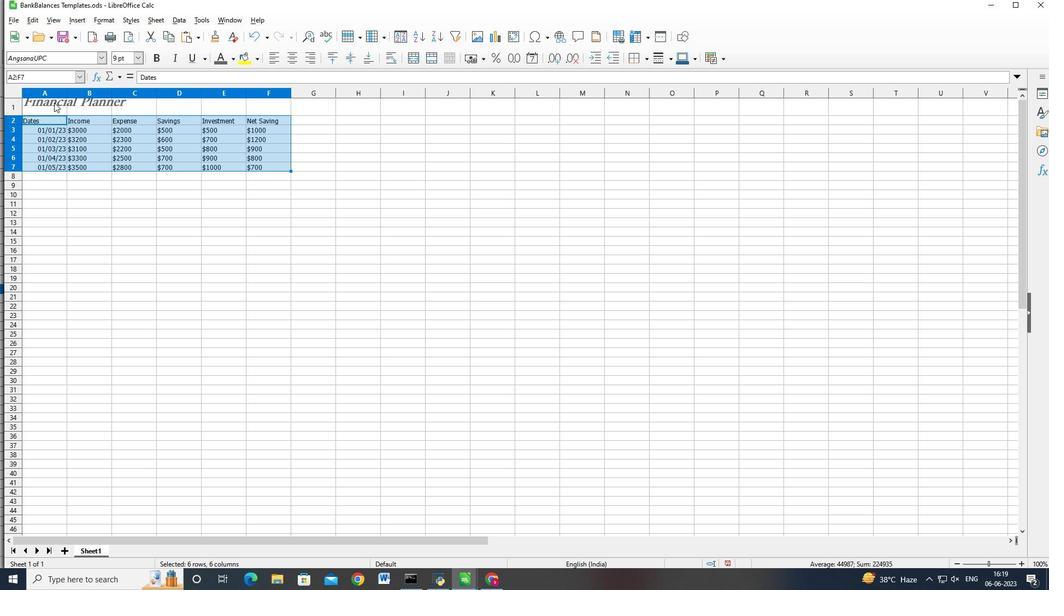 
Action: Mouse pressed left at (54, 102)
Screenshot: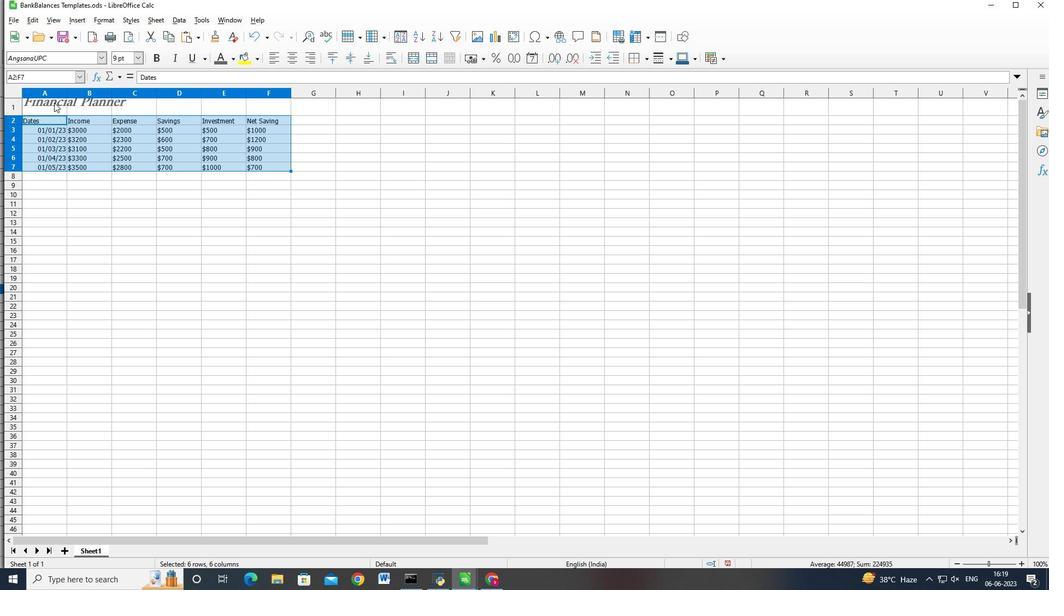 
Action: Mouse moved to (89, 100)
Screenshot: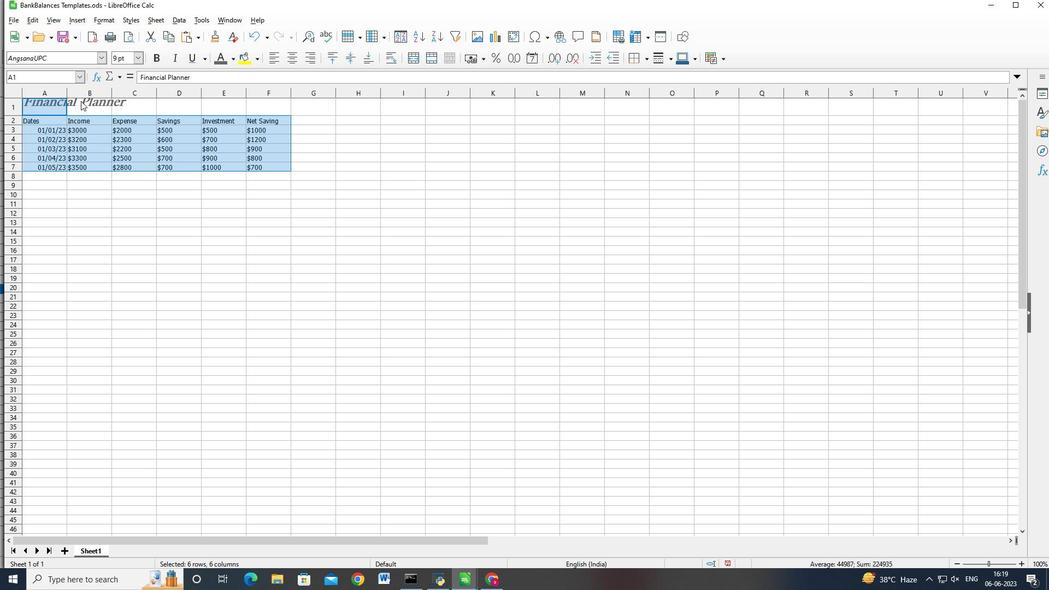 
Action: Mouse pressed left at (89, 100)
Screenshot: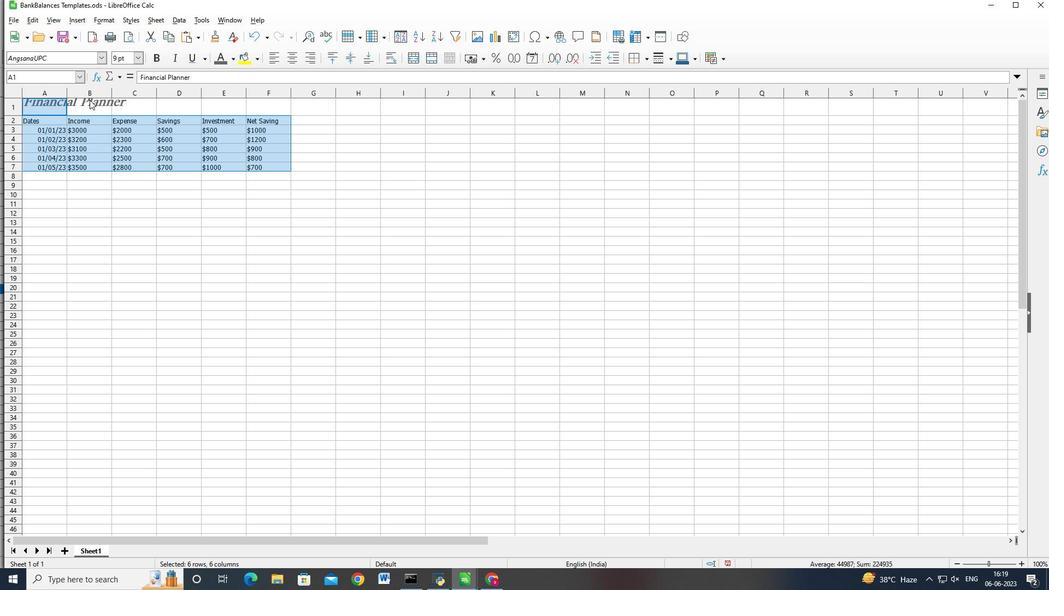 
Action: Mouse moved to (120, 101)
Screenshot: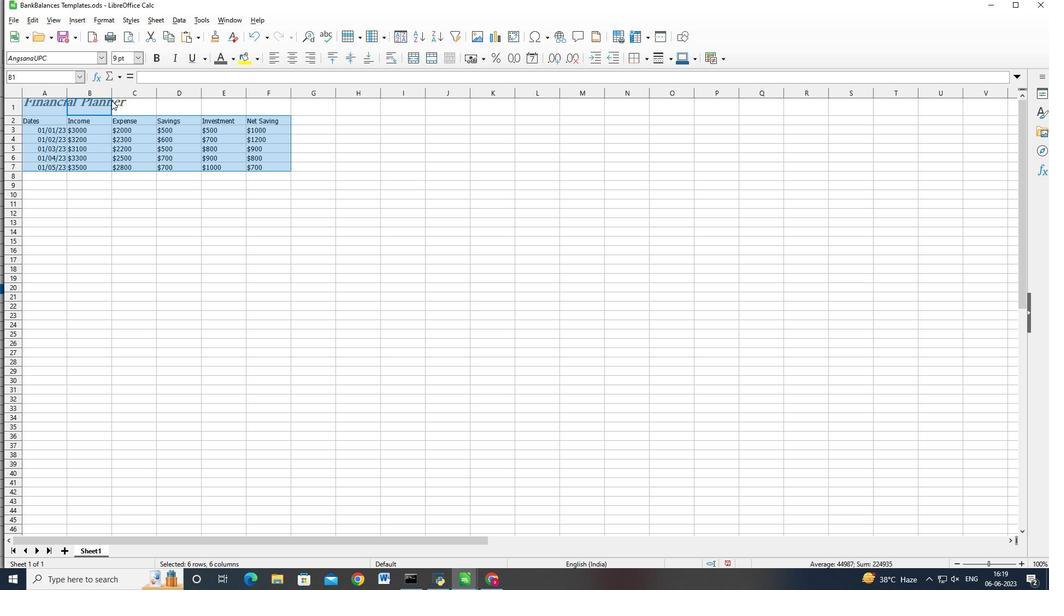 
Action: Mouse pressed left at (120, 101)
Screenshot: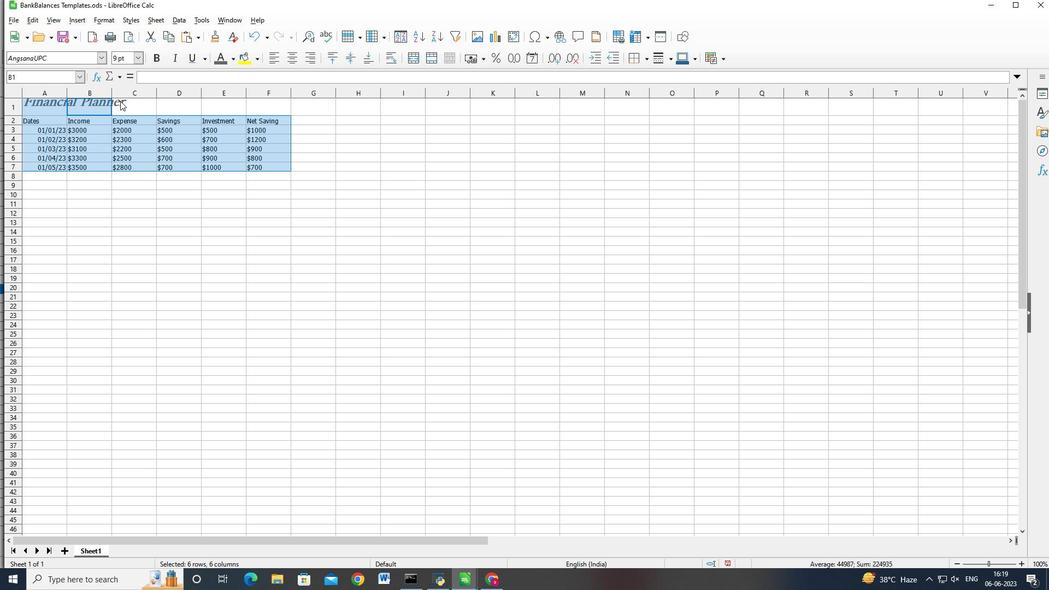 
Action: Mouse moved to (298, 59)
Screenshot: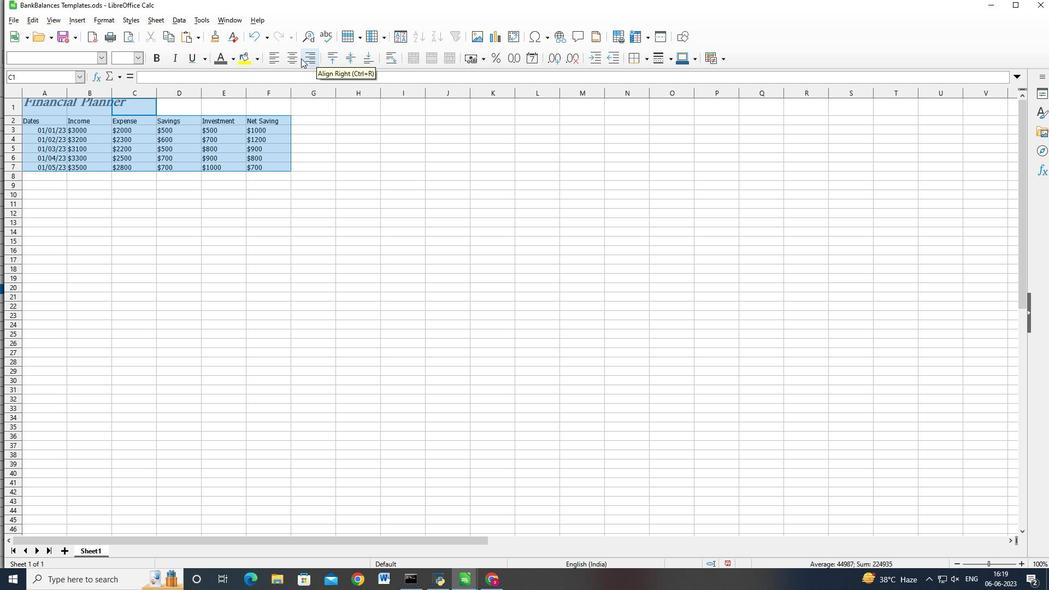 
Action: Mouse pressed left at (298, 59)
Screenshot: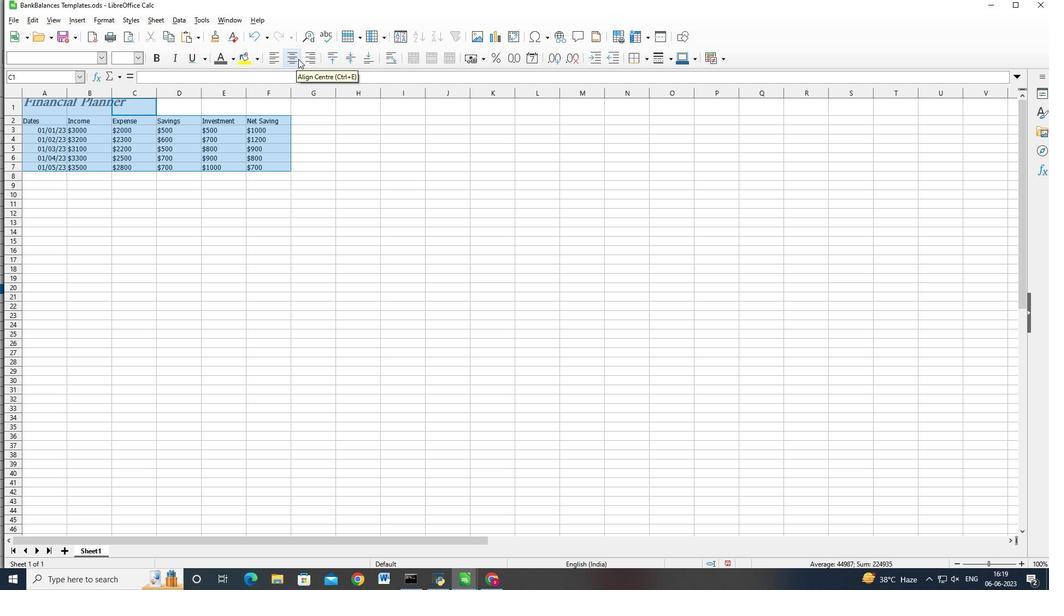 
Action: Mouse moved to (622, 238)
Screenshot: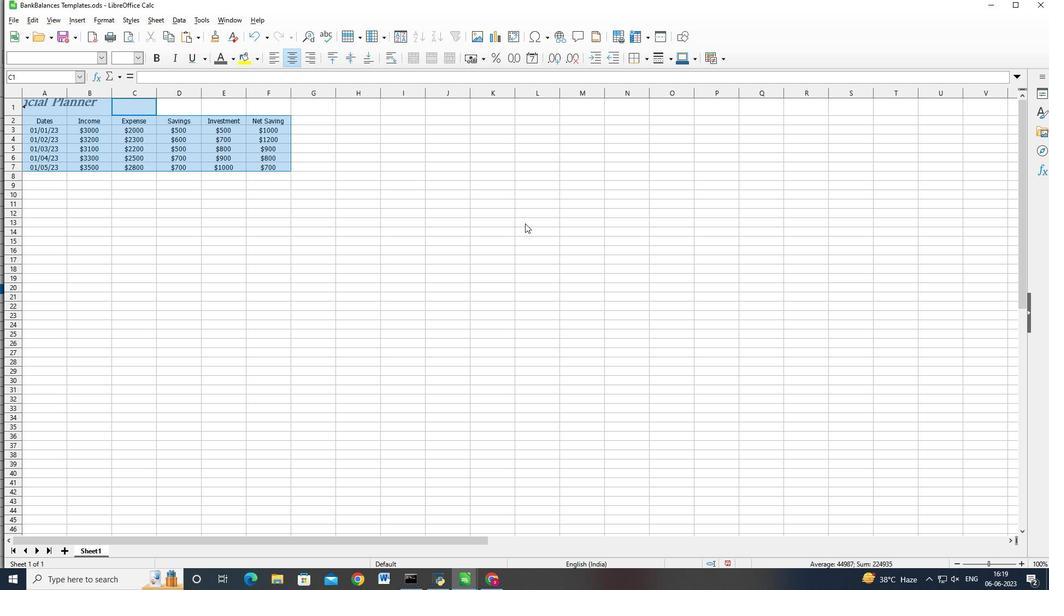 
